 Task: Add a dependency to the task Integrate website with a new video conferencing system , the existing task  Create a new online platform for online life coaching services in the project BrainWave
Action: Mouse moved to (1115, 180)
Screenshot: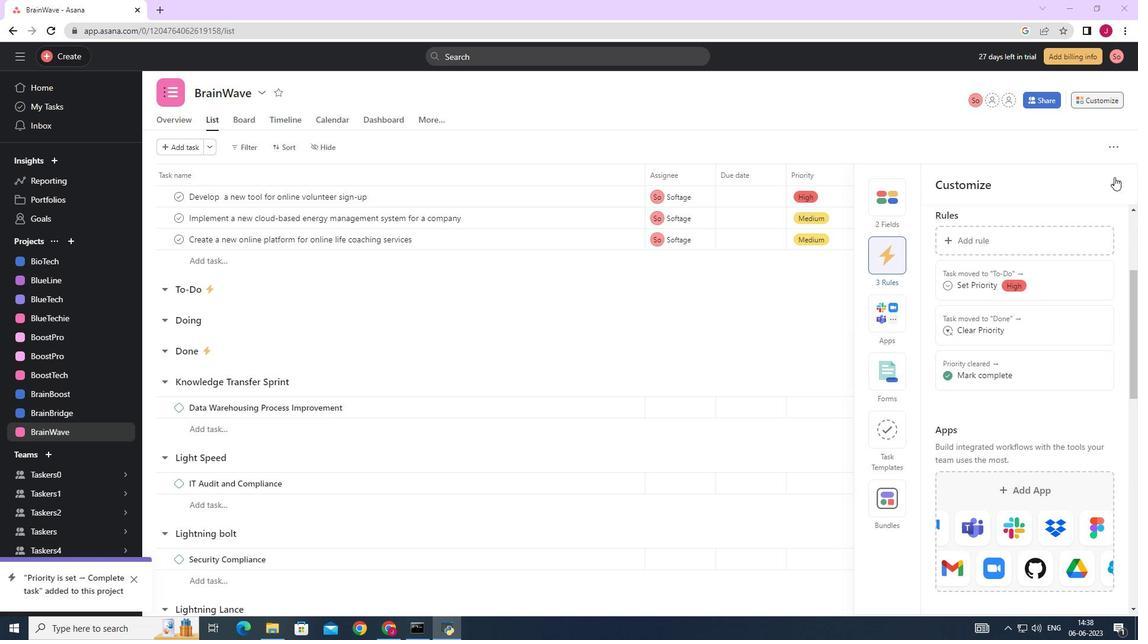 
Action: Mouse pressed left at (1115, 180)
Screenshot: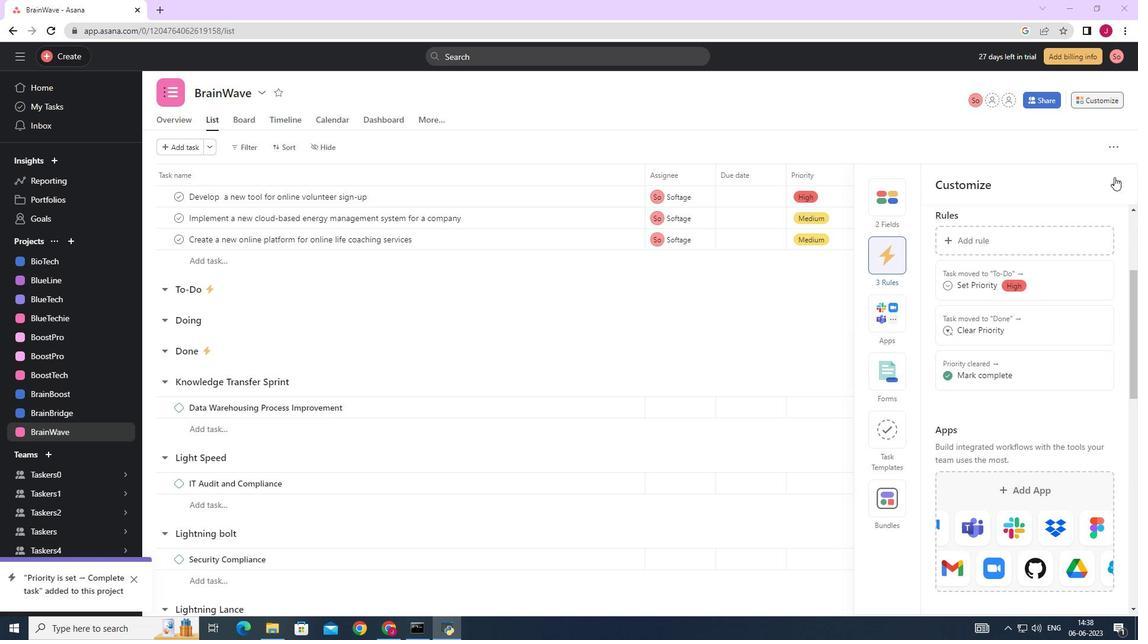 
Action: Mouse moved to (391, 308)
Screenshot: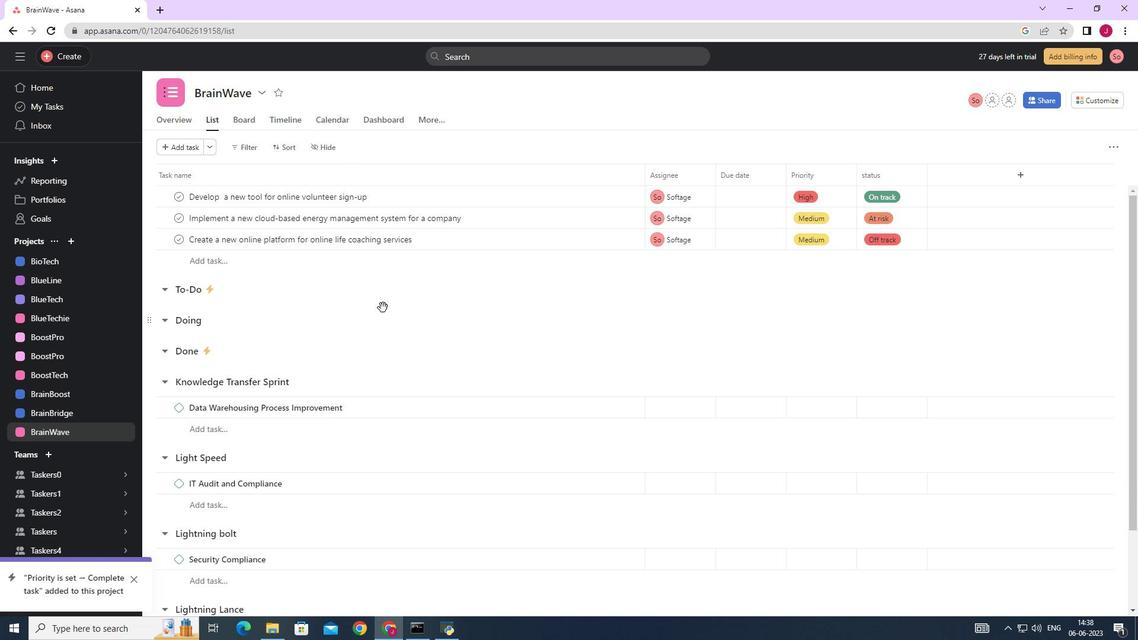 
Action: Mouse scrolled (391, 308) with delta (0, 0)
Screenshot: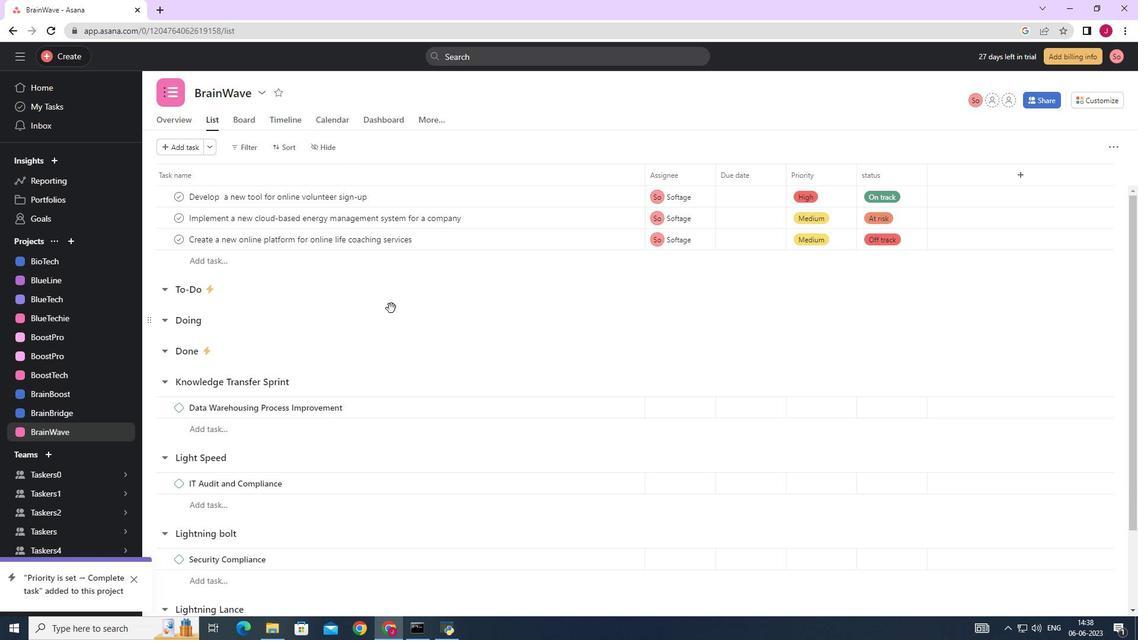 
Action: Mouse scrolled (391, 308) with delta (0, 0)
Screenshot: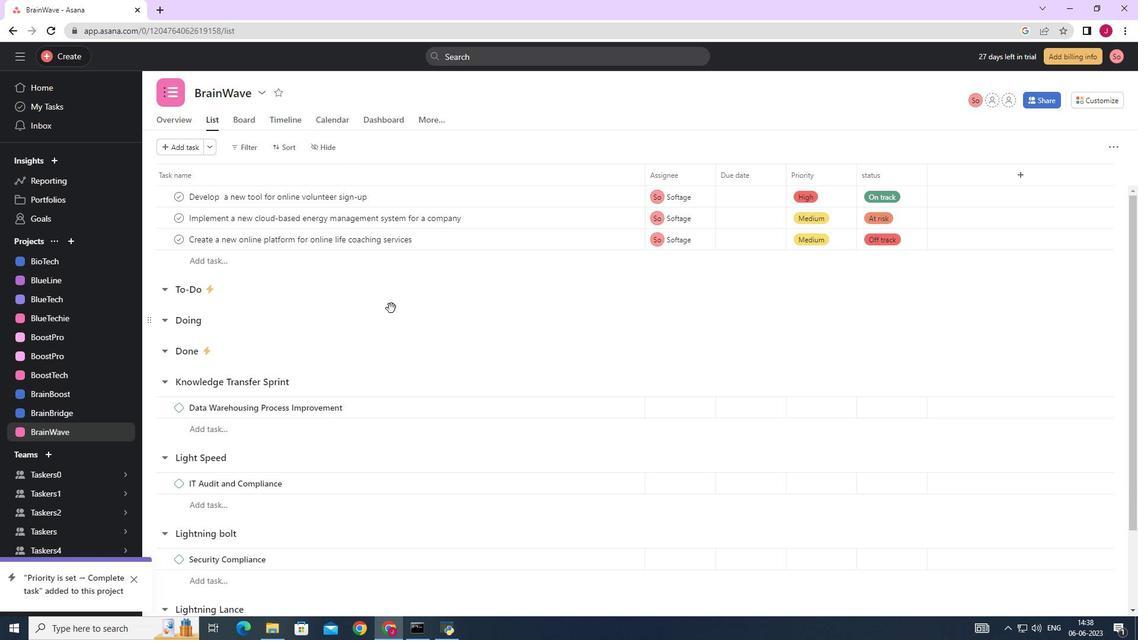 
Action: Mouse scrolled (391, 307) with delta (0, 0)
Screenshot: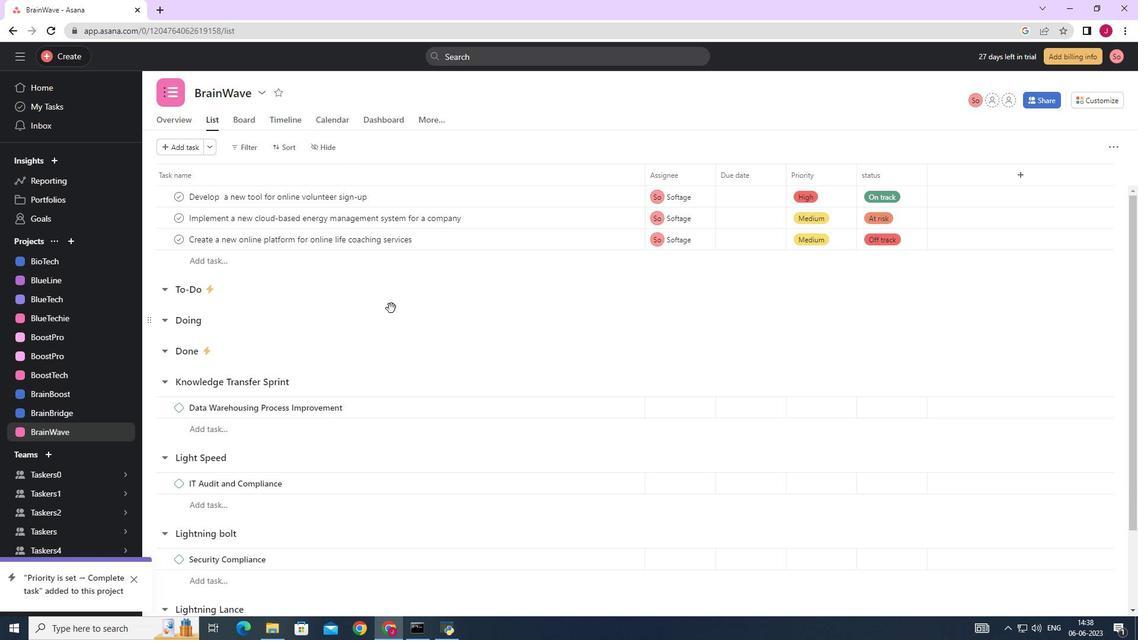 
Action: Mouse moved to (391, 308)
Screenshot: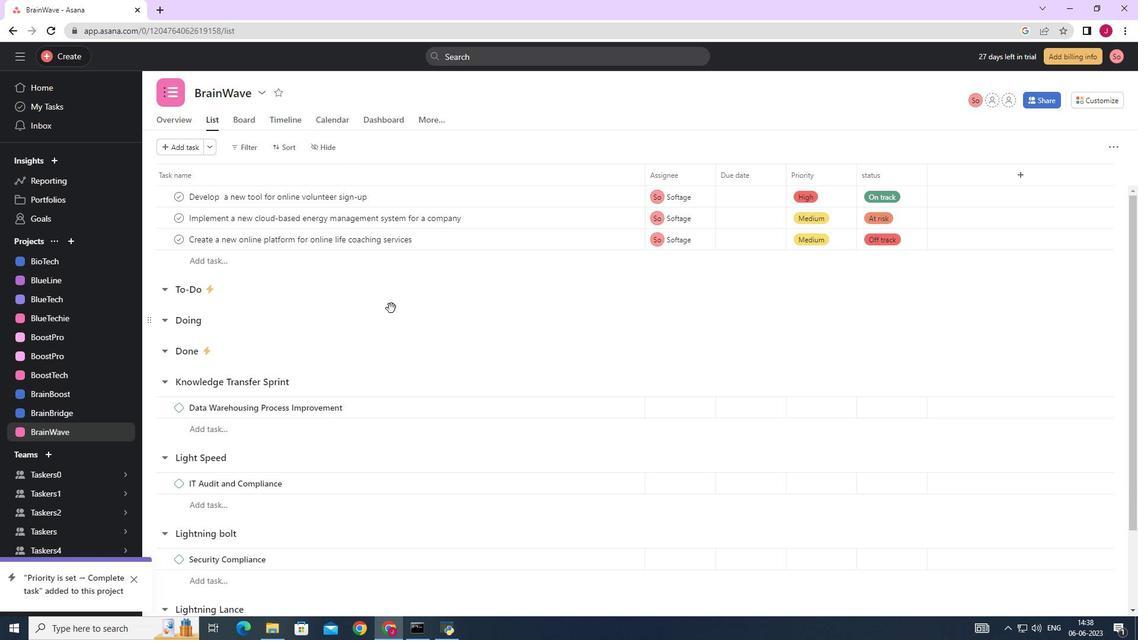 
Action: Mouse scrolled (391, 307) with delta (0, 0)
Screenshot: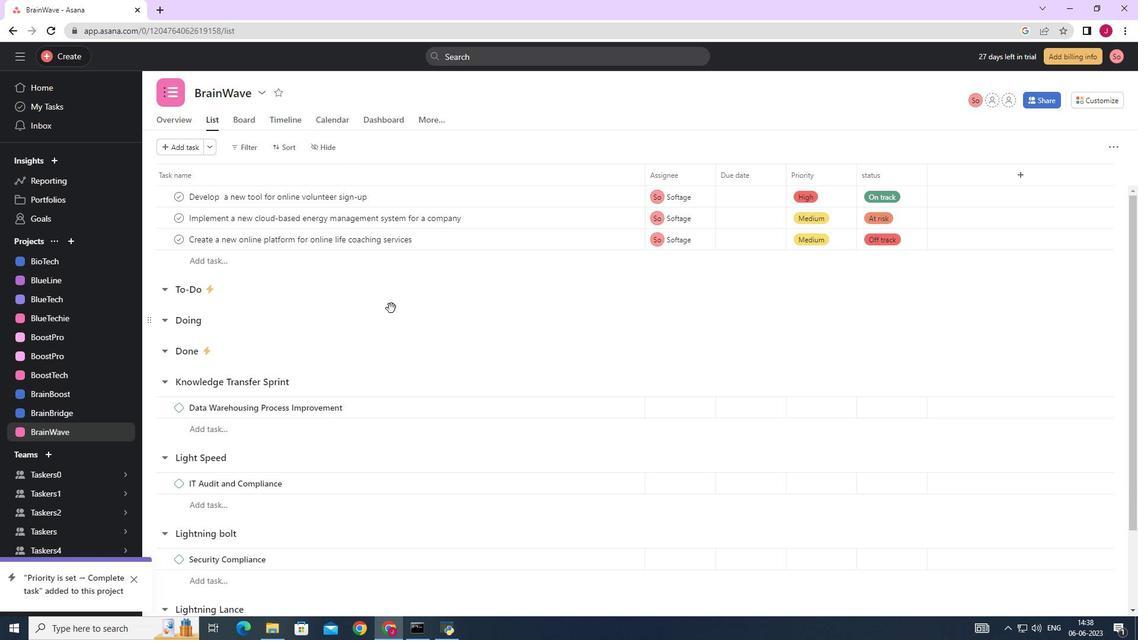 
Action: Mouse scrolled (391, 307) with delta (0, 0)
Screenshot: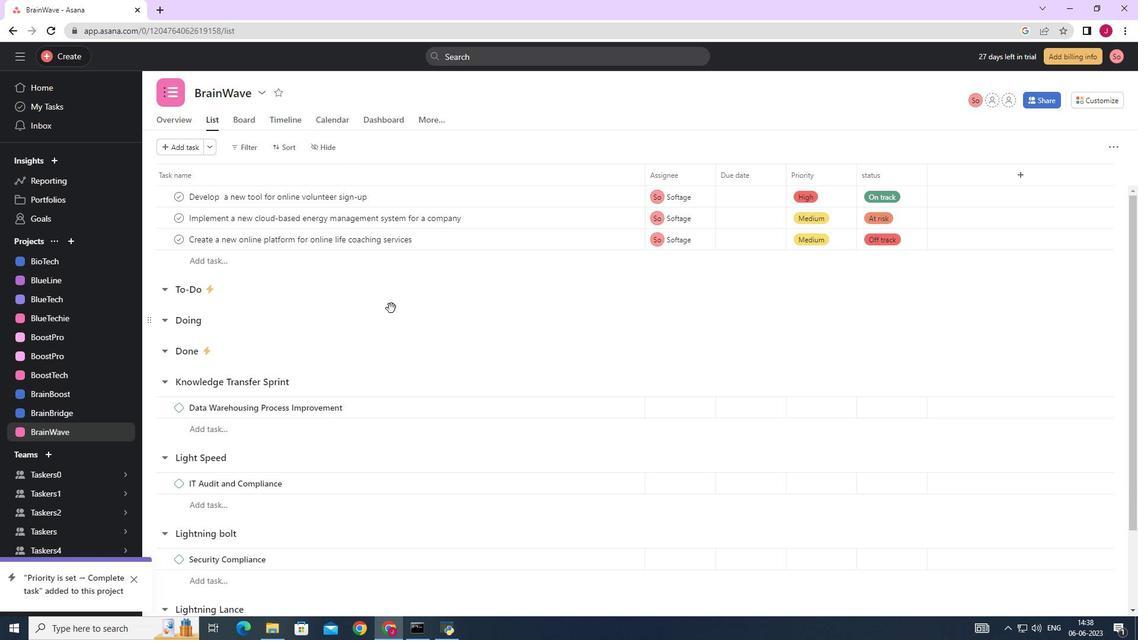 
Action: Mouse scrolled (391, 307) with delta (0, 0)
Screenshot: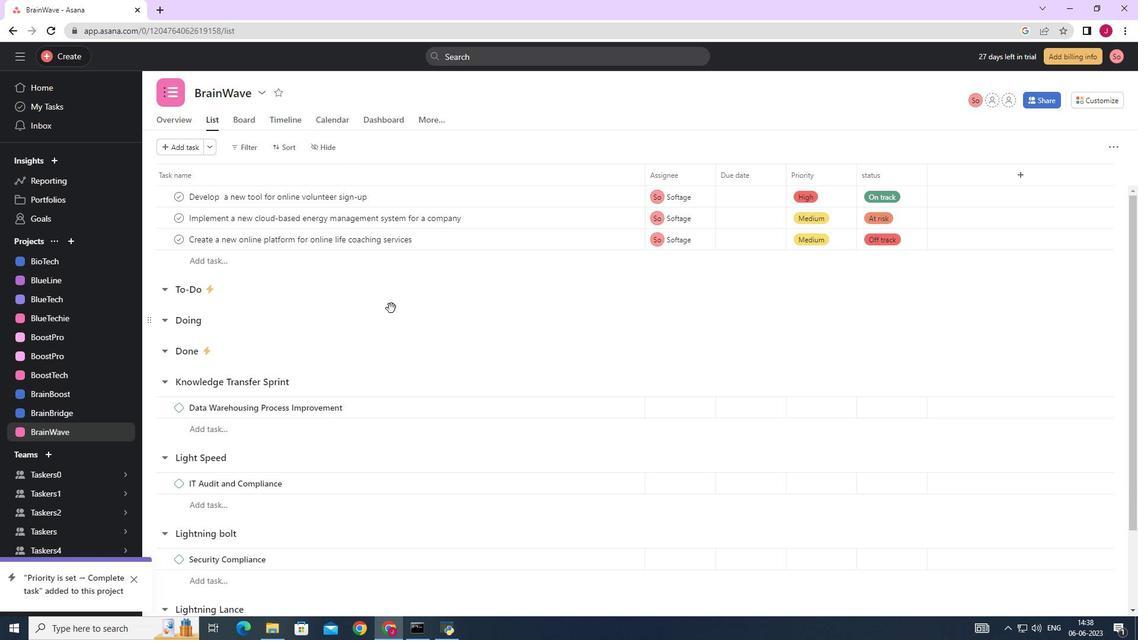 
Action: Mouse moved to (335, 272)
Screenshot: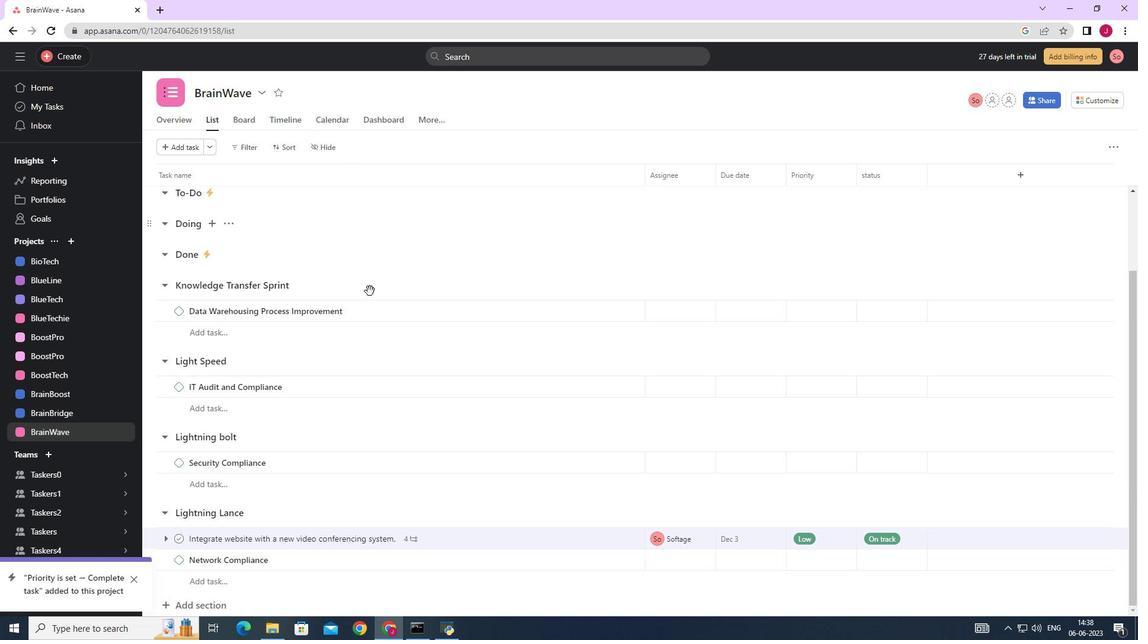 
Action: Mouse scrolled (335, 272) with delta (0, 0)
Screenshot: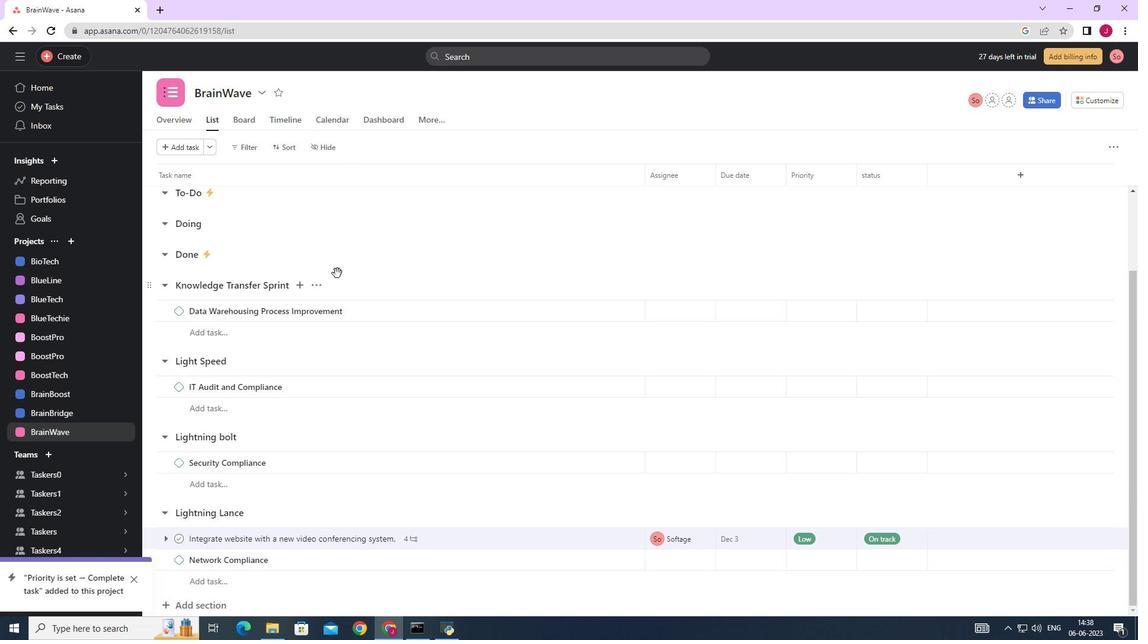 
Action: Mouse scrolled (335, 272) with delta (0, 0)
Screenshot: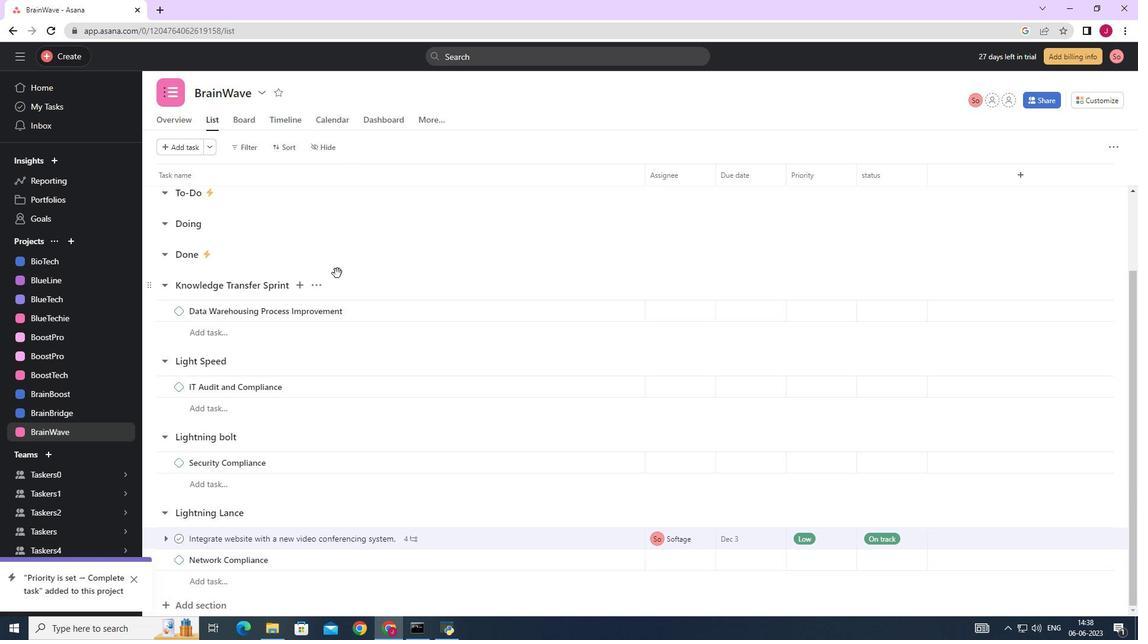 
Action: Mouse scrolled (335, 272) with delta (0, 0)
Screenshot: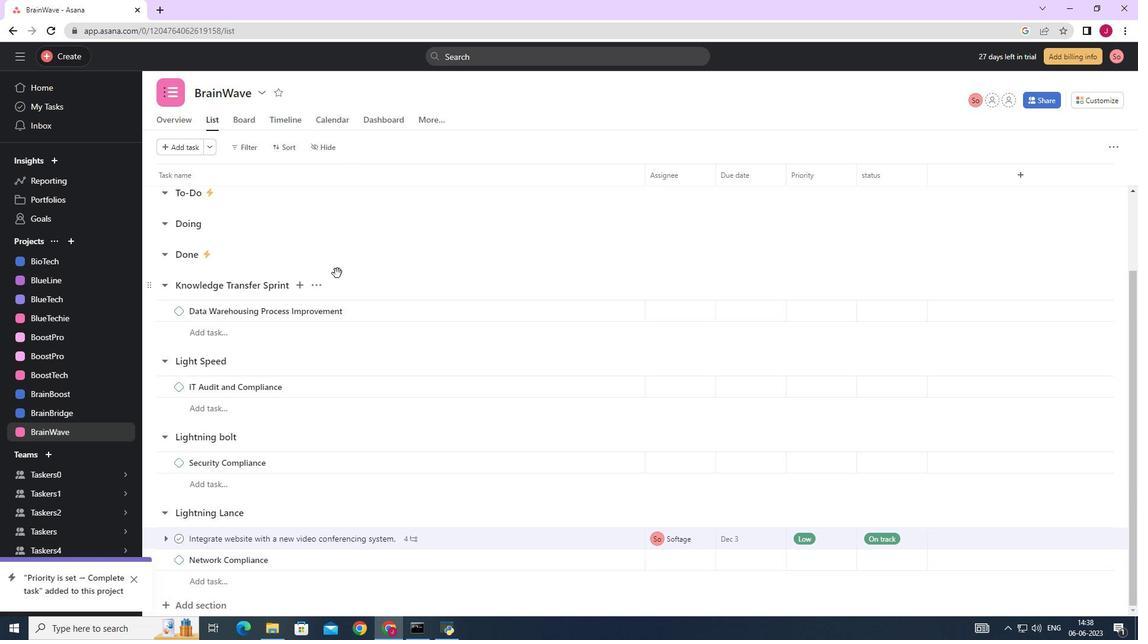 
Action: Mouse moved to (641, 373)
Screenshot: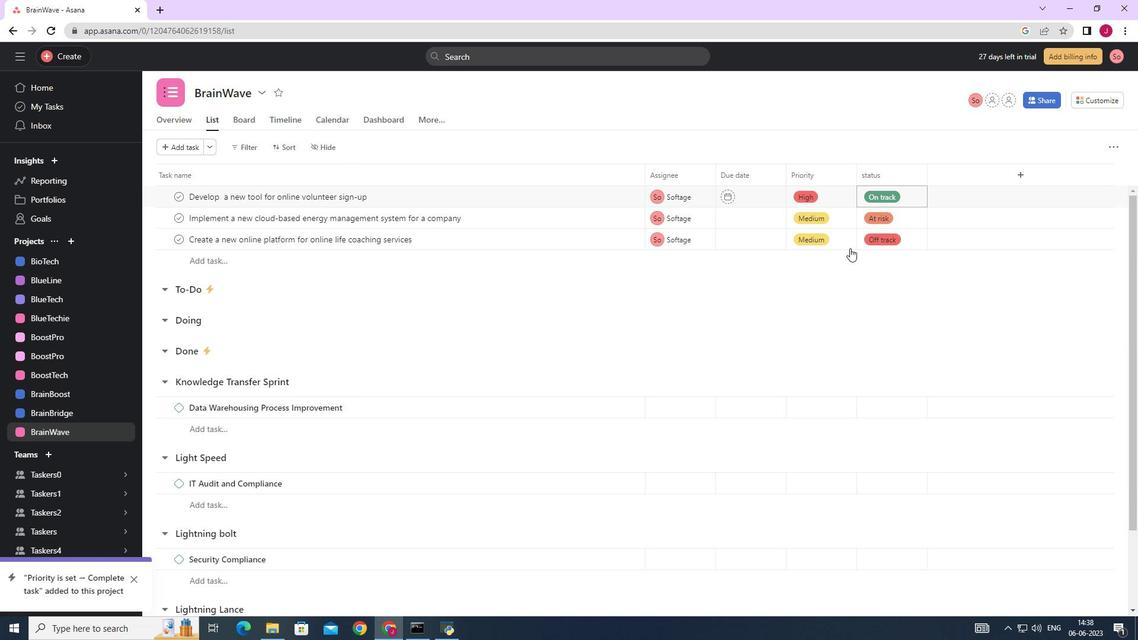 
Action: Mouse scrolled (641, 371) with delta (0, 0)
Screenshot: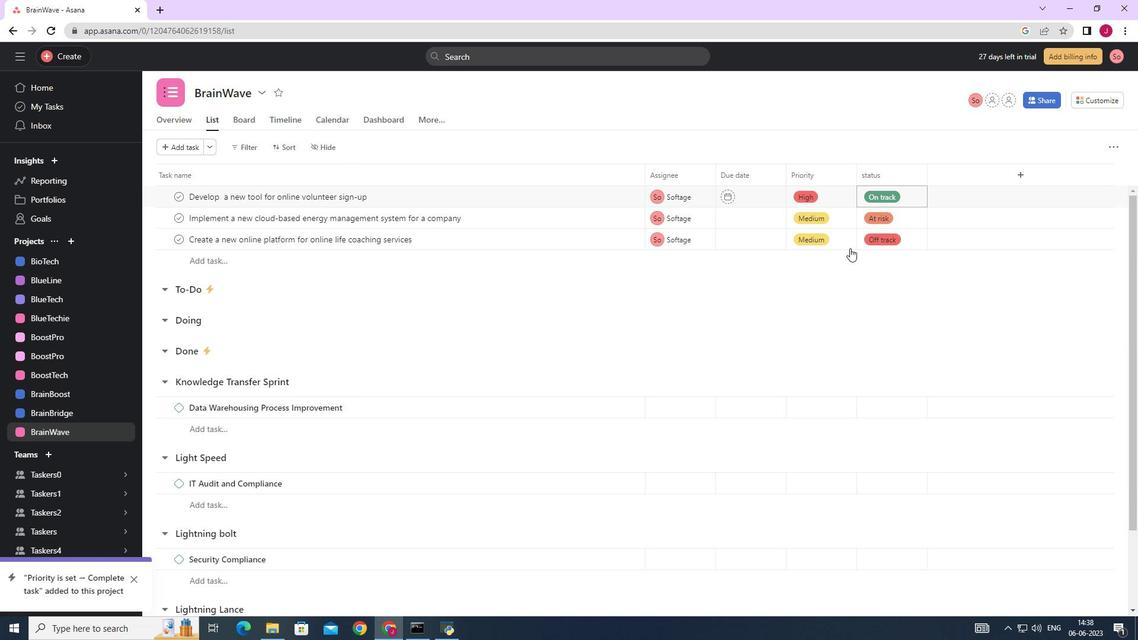 
Action: Mouse scrolled (641, 372) with delta (0, 0)
Screenshot: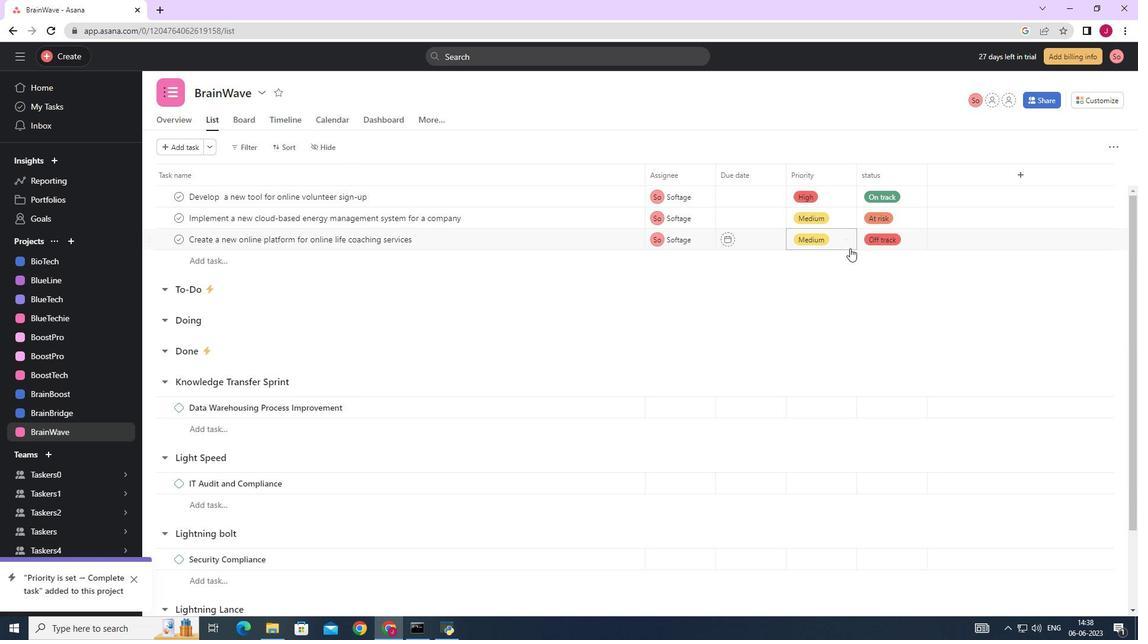 
Action: Mouse scrolled (641, 372) with delta (0, 0)
Screenshot: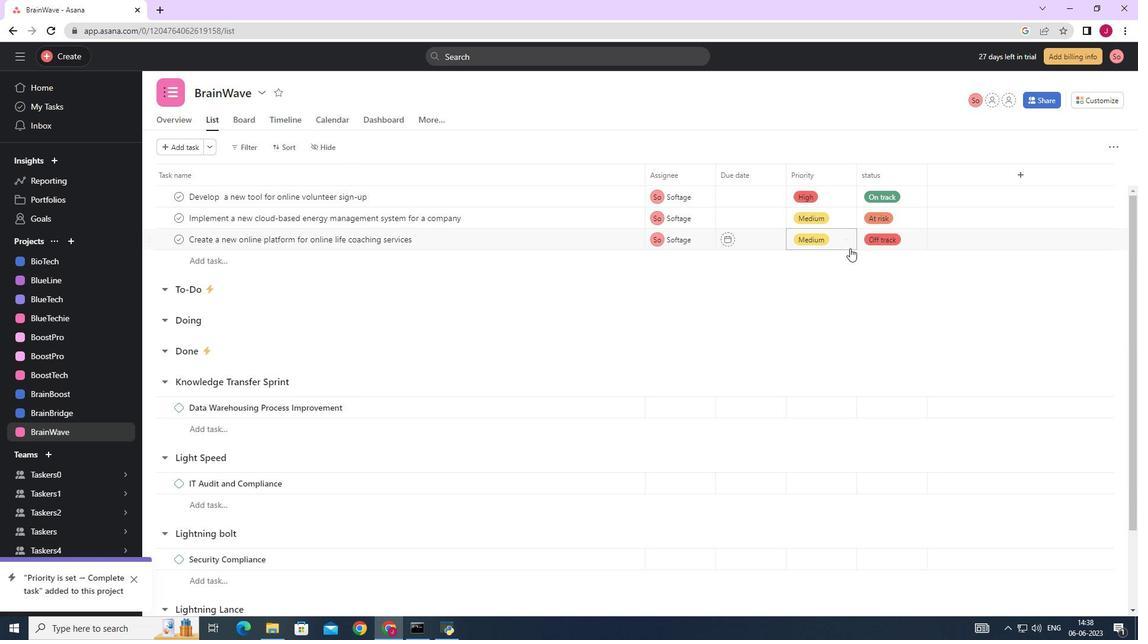 
Action: Mouse scrolled (641, 372) with delta (0, 0)
Screenshot: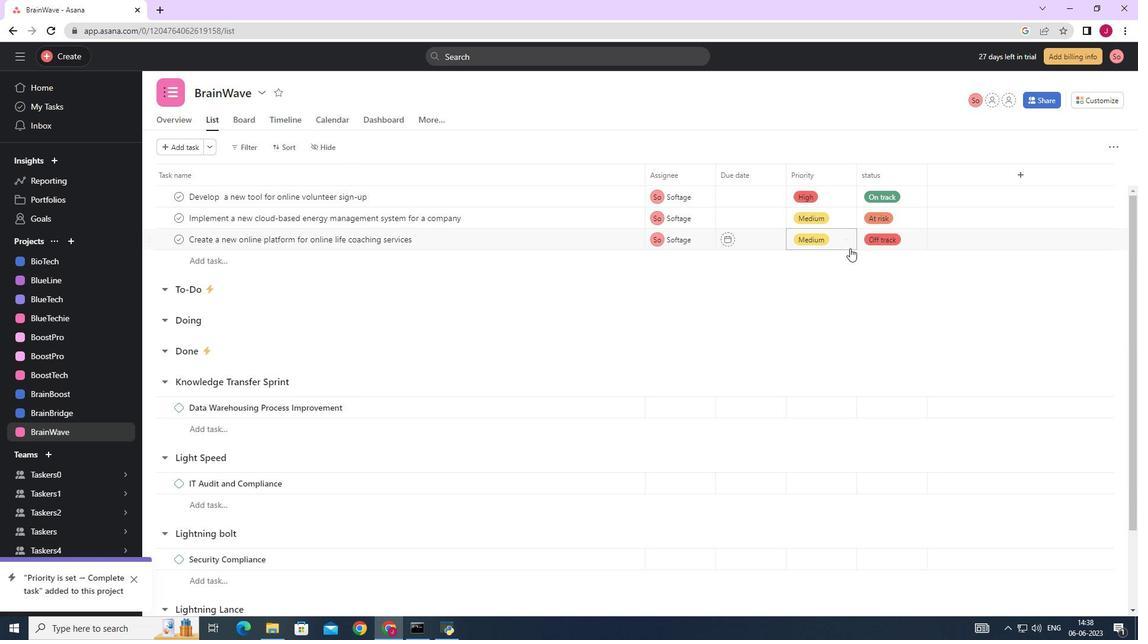 
Action: Mouse scrolled (641, 372) with delta (0, 0)
Screenshot: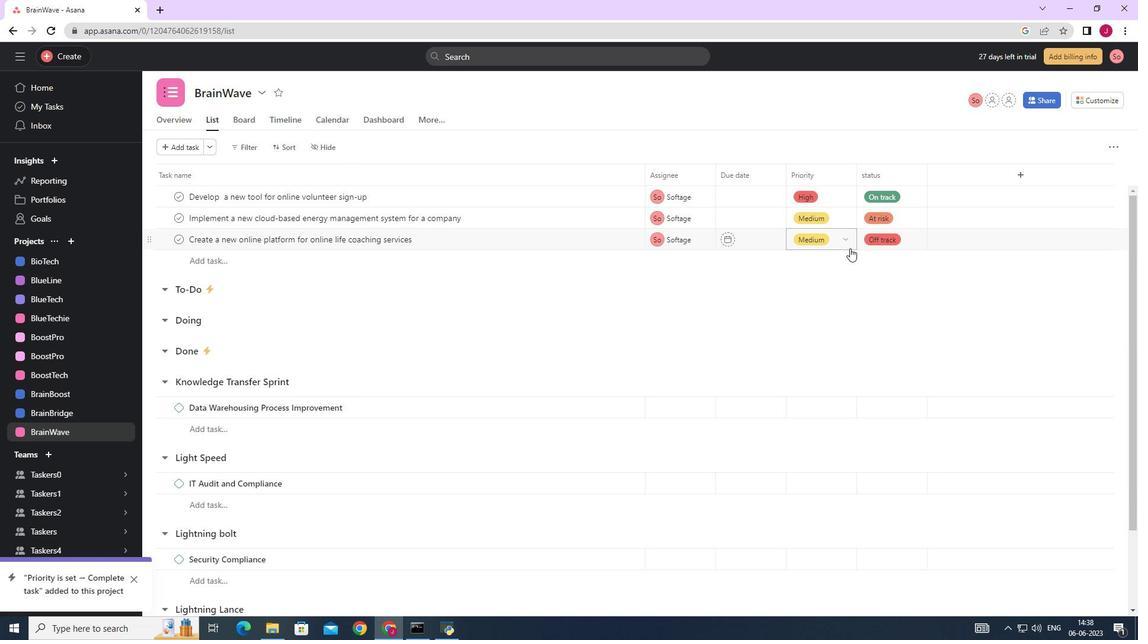 
Action: Mouse scrolled (641, 372) with delta (0, 0)
Screenshot: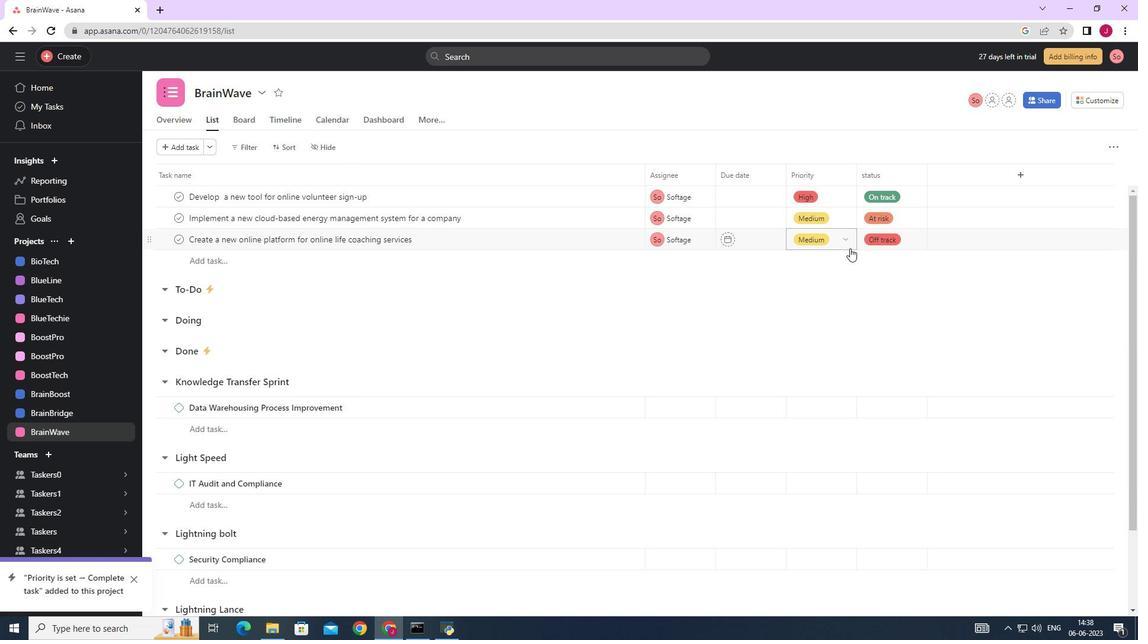 
Action: Mouse moved to (581, 535)
Screenshot: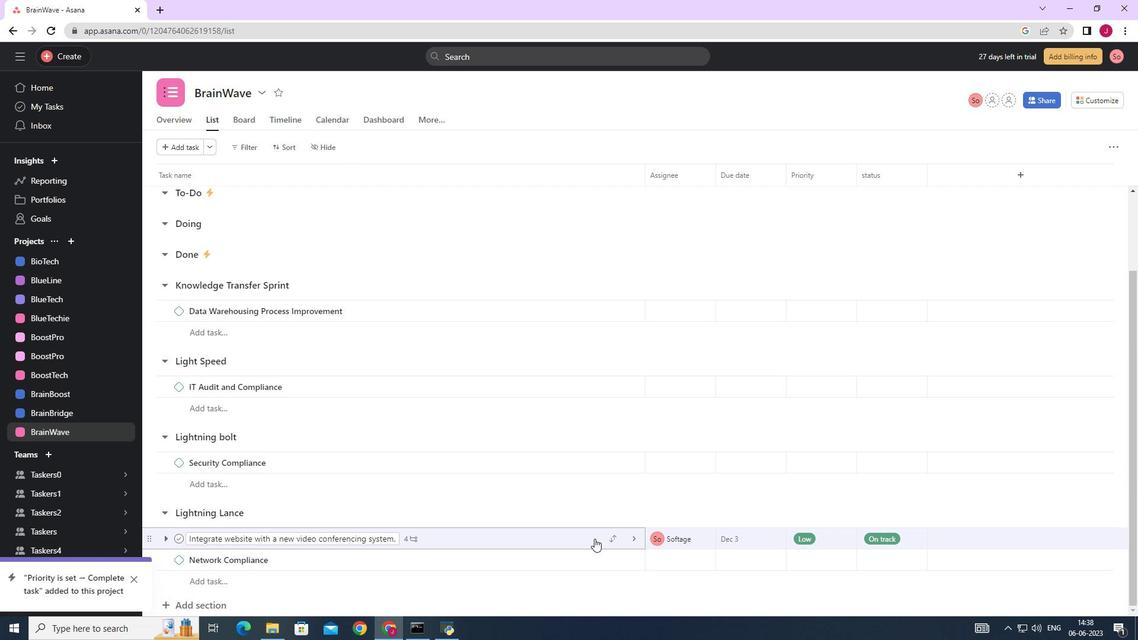 
Action: Mouse pressed left at (581, 535)
Screenshot: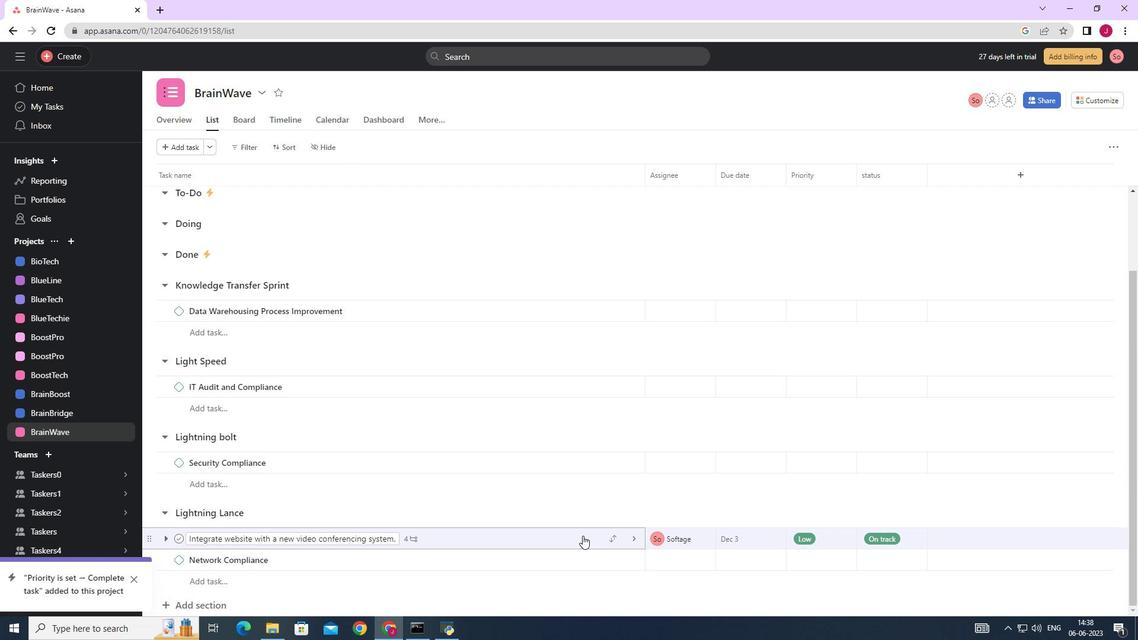
Action: Mouse moved to (891, 355)
Screenshot: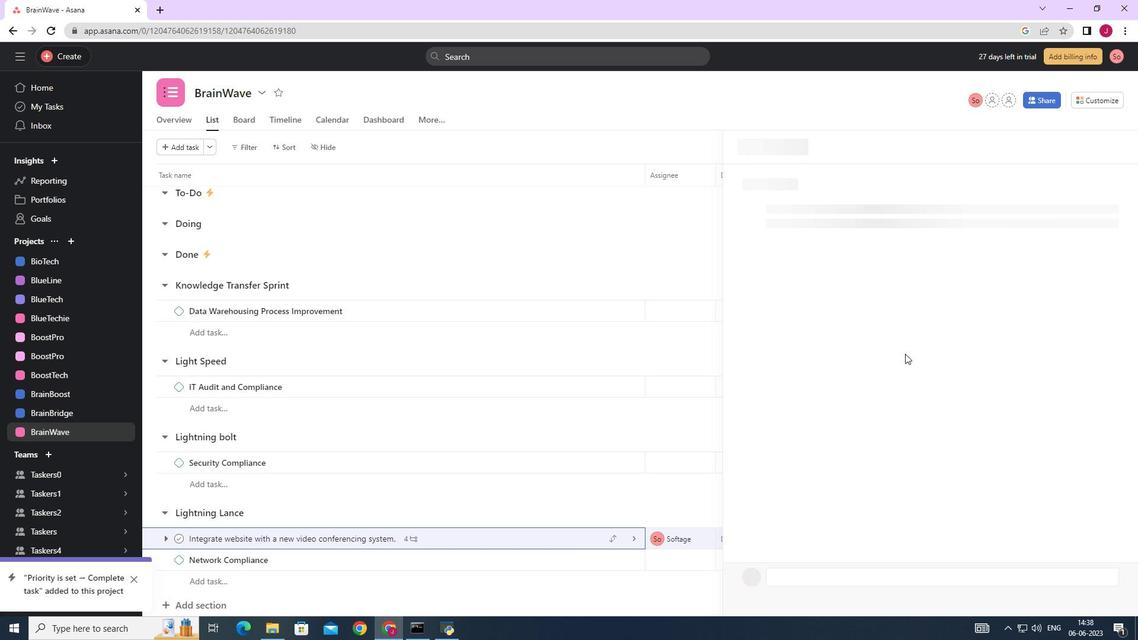 
Action: Mouse scrolled (891, 354) with delta (0, 0)
Screenshot: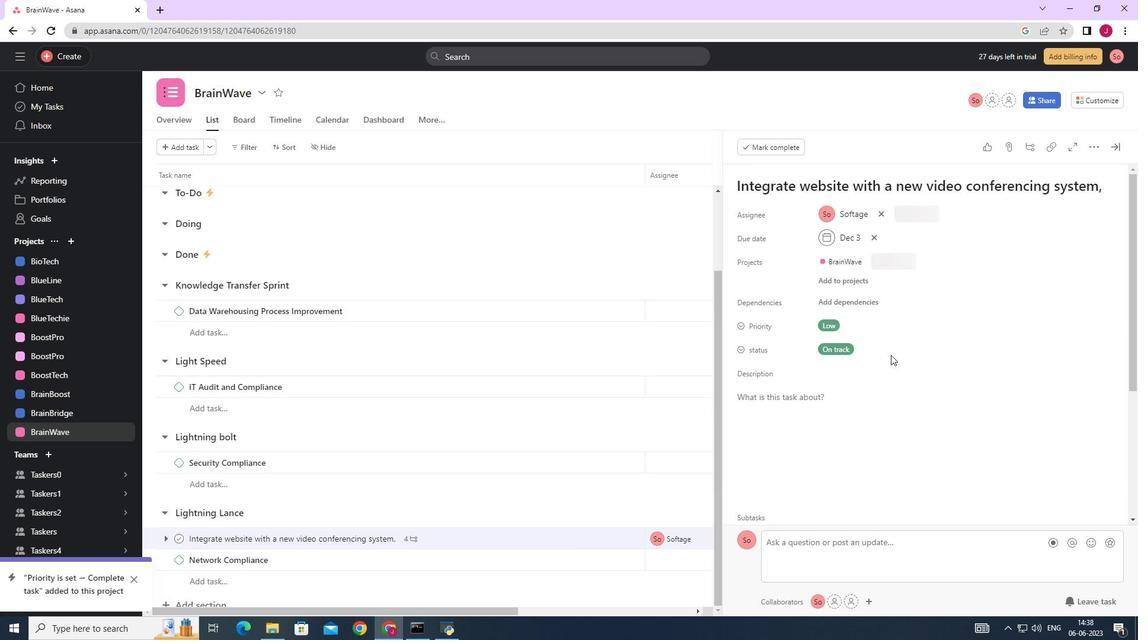 
Action: Mouse scrolled (891, 354) with delta (0, 0)
Screenshot: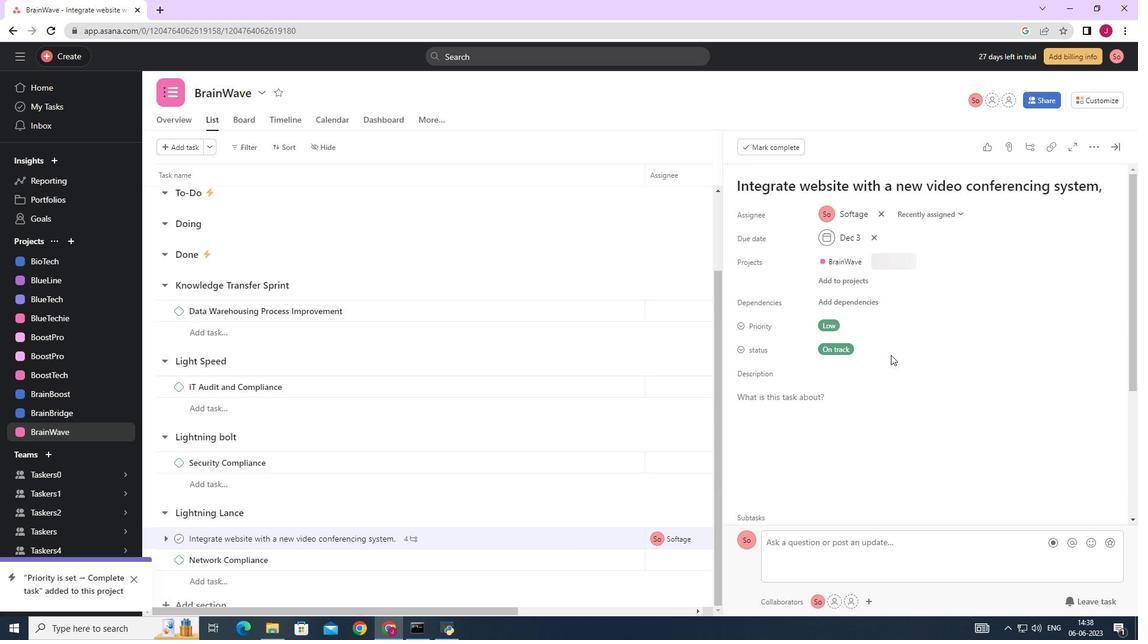 
Action: Mouse scrolled (891, 354) with delta (0, 0)
Screenshot: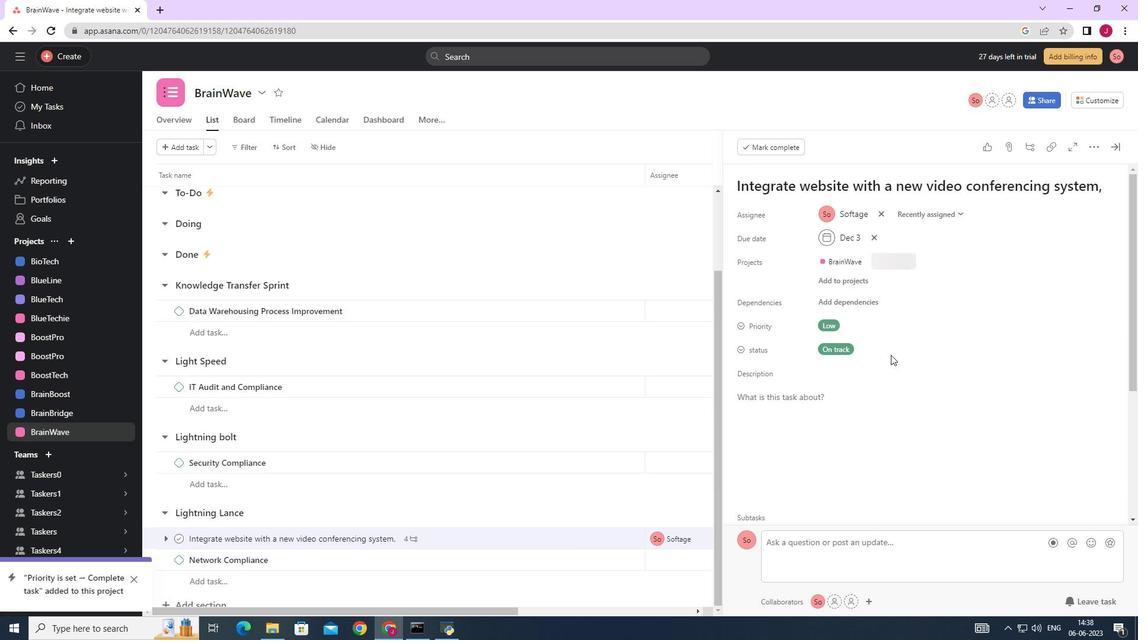
Action: Mouse scrolled (891, 354) with delta (0, 0)
Screenshot: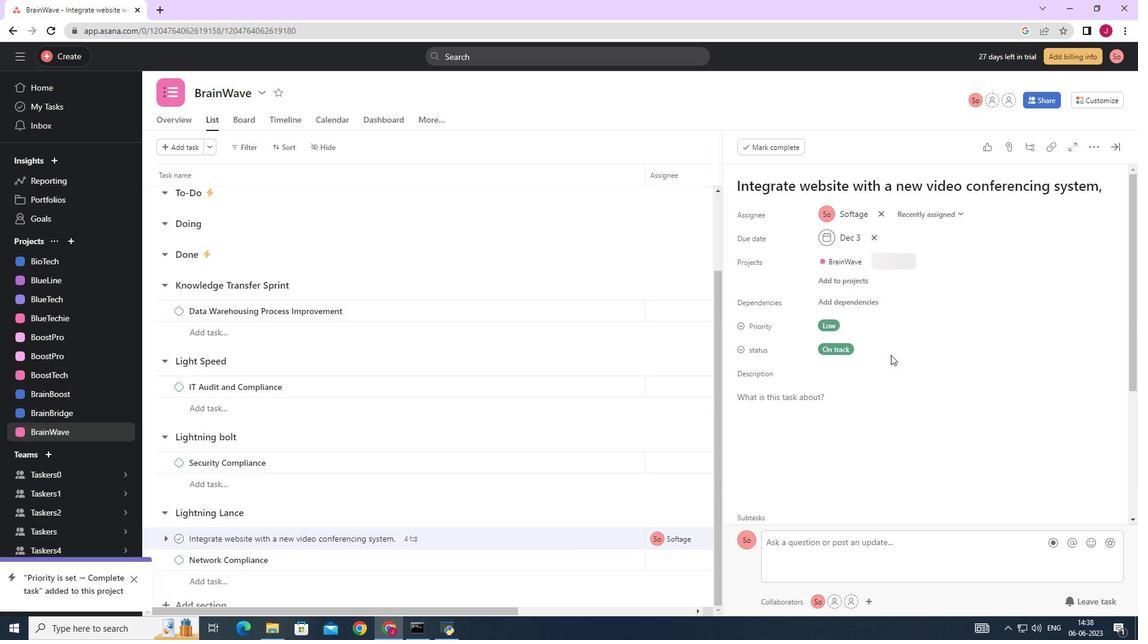 
Action: Mouse scrolled (891, 354) with delta (0, 0)
Screenshot: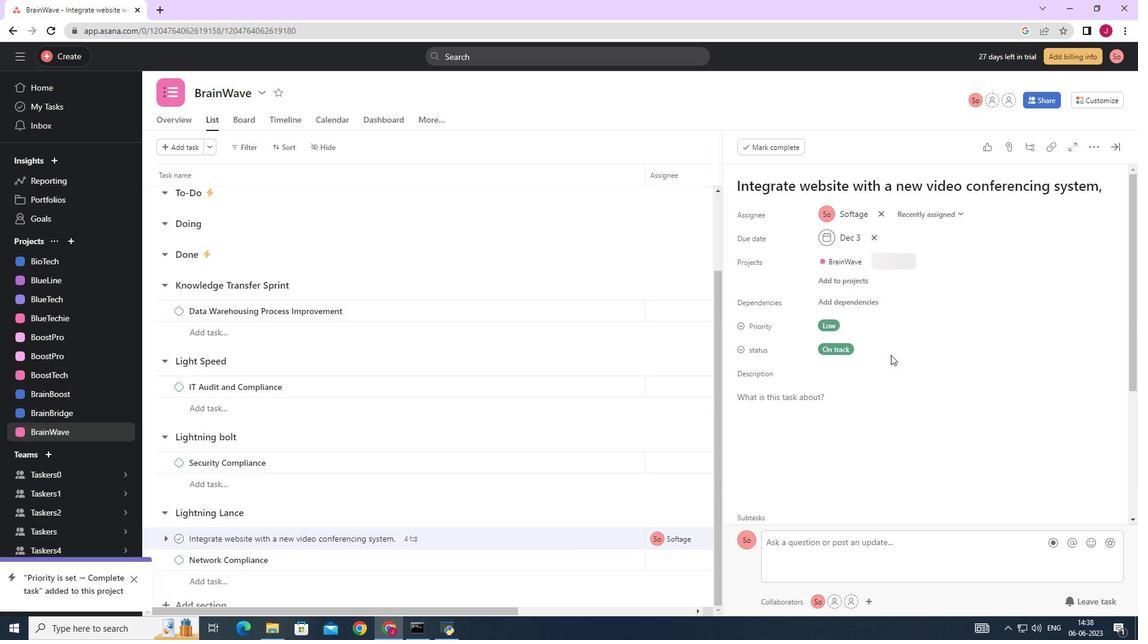 
Action: Mouse moved to (779, 331)
Screenshot: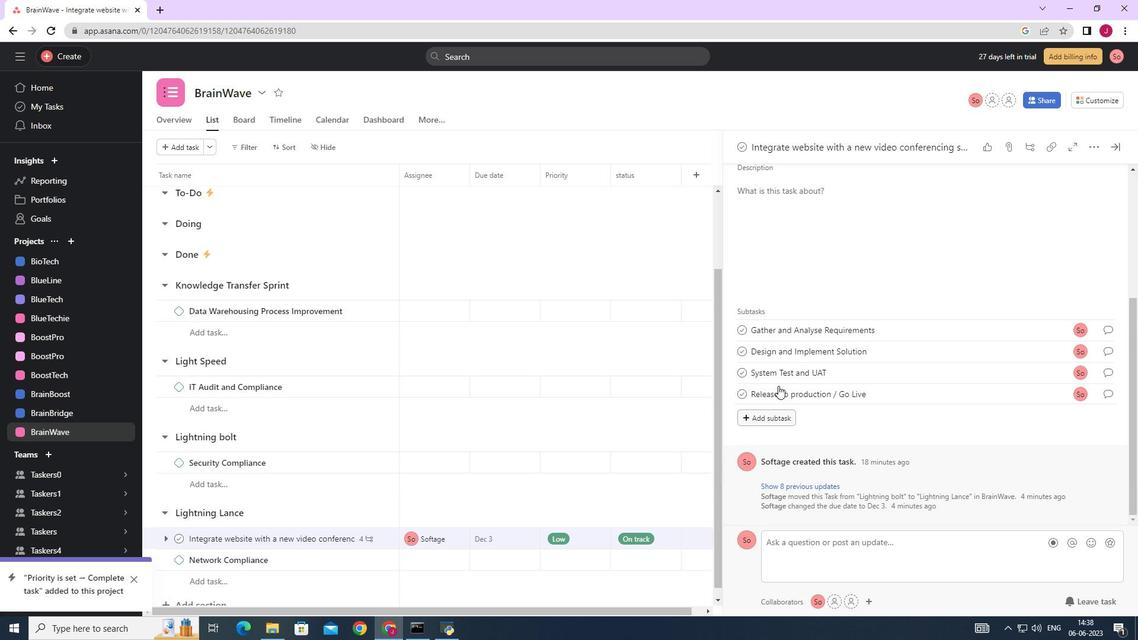 
Action: Mouse scrolled (779, 332) with delta (0, 0)
Screenshot: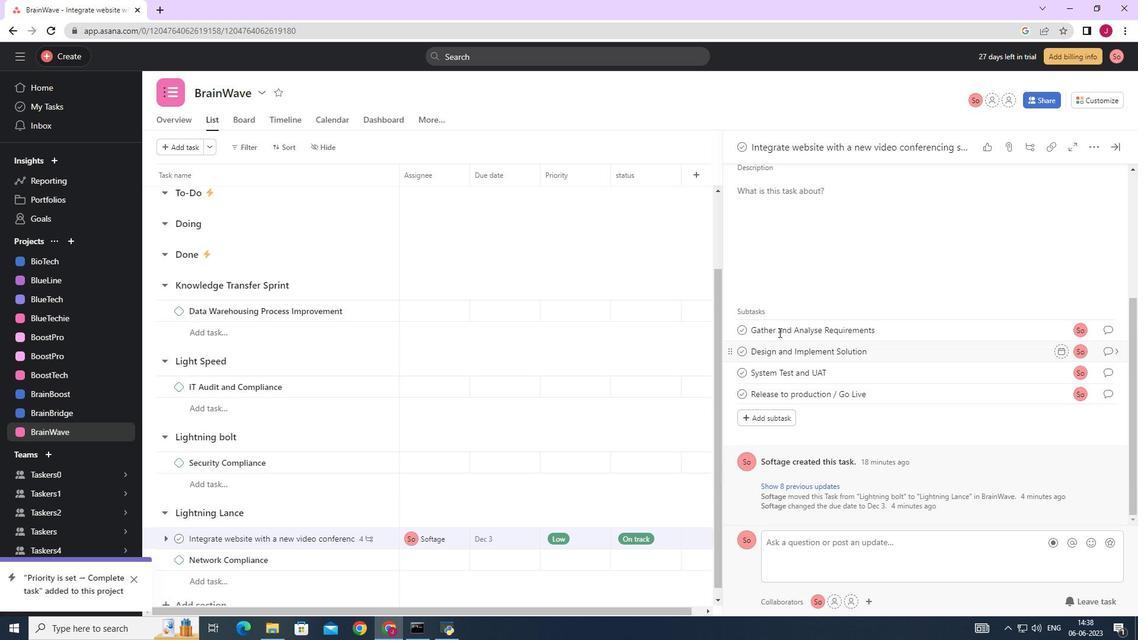 
Action: Mouse scrolled (779, 332) with delta (0, 0)
Screenshot: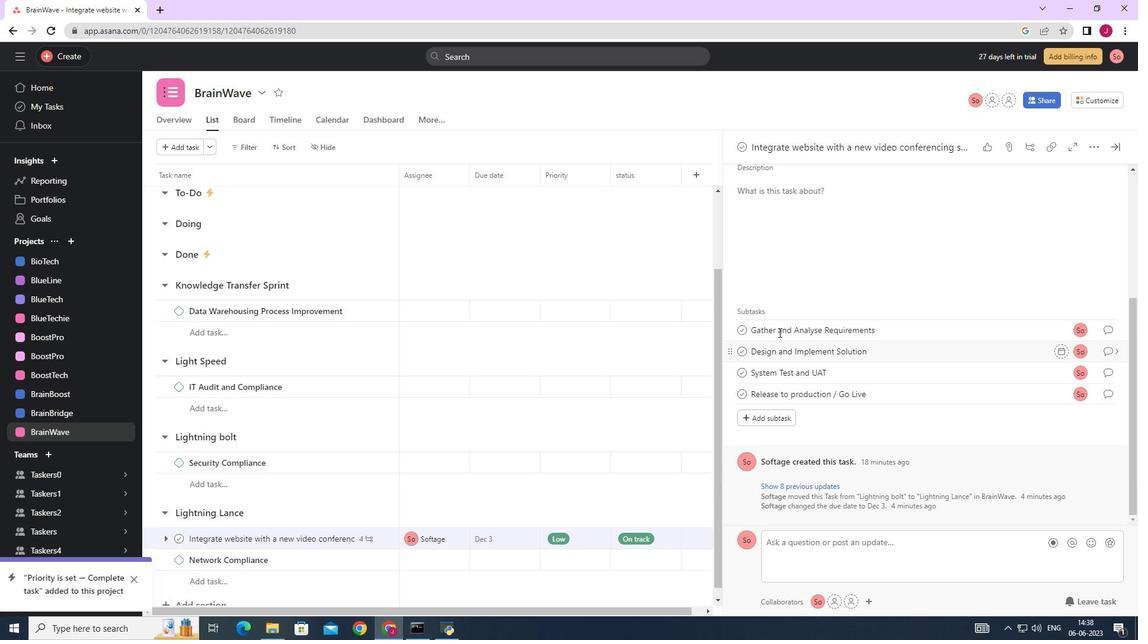 
Action: Mouse scrolled (779, 332) with delta (0, 0)
Screenshot: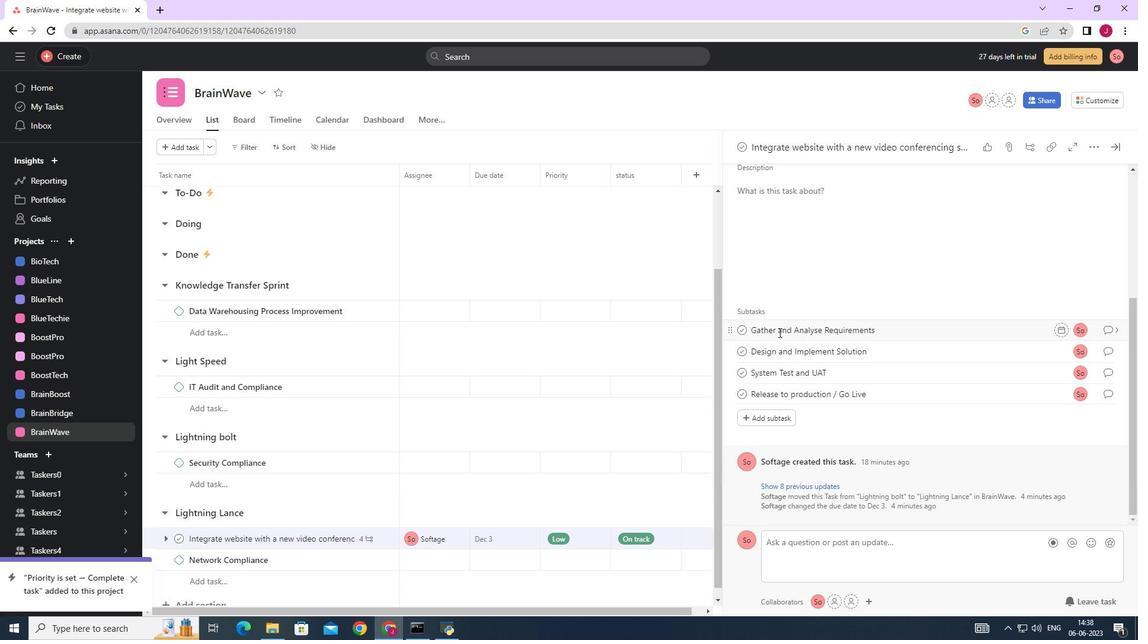 
Action: Mouse moved to (860, 275)
Screenshot: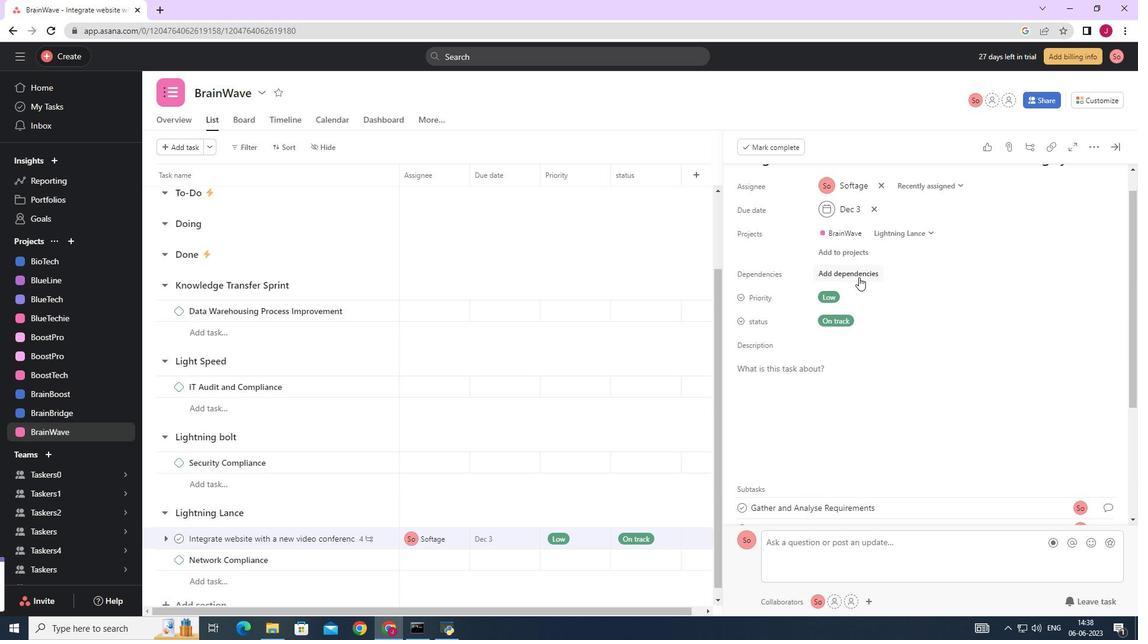 
Action: Mouse pressed left at (860, 275)
Screenshot: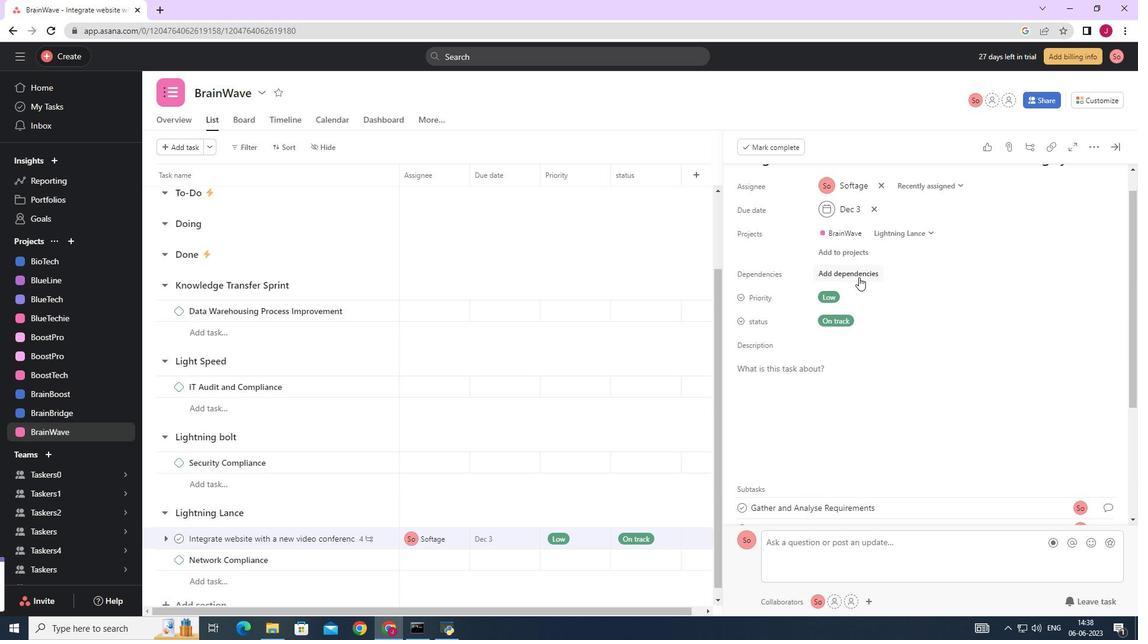 
Action: Mouse moved to (905, 311)
Screenshot: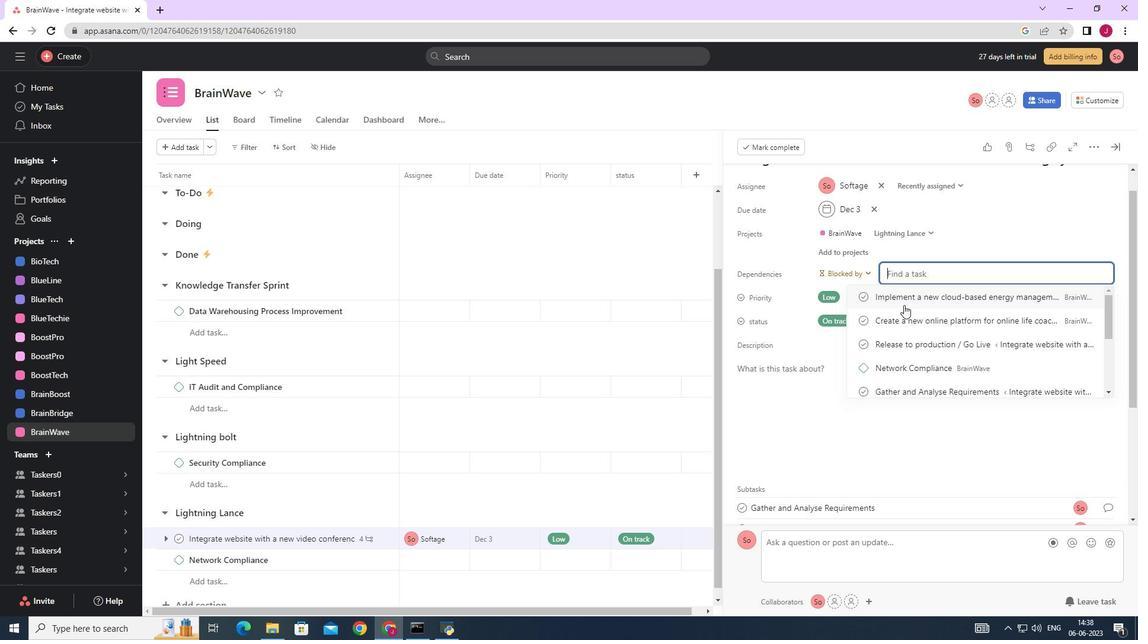 
Action: Mouse scrolled (905, 310) with delta (0, 0)
Screenshot: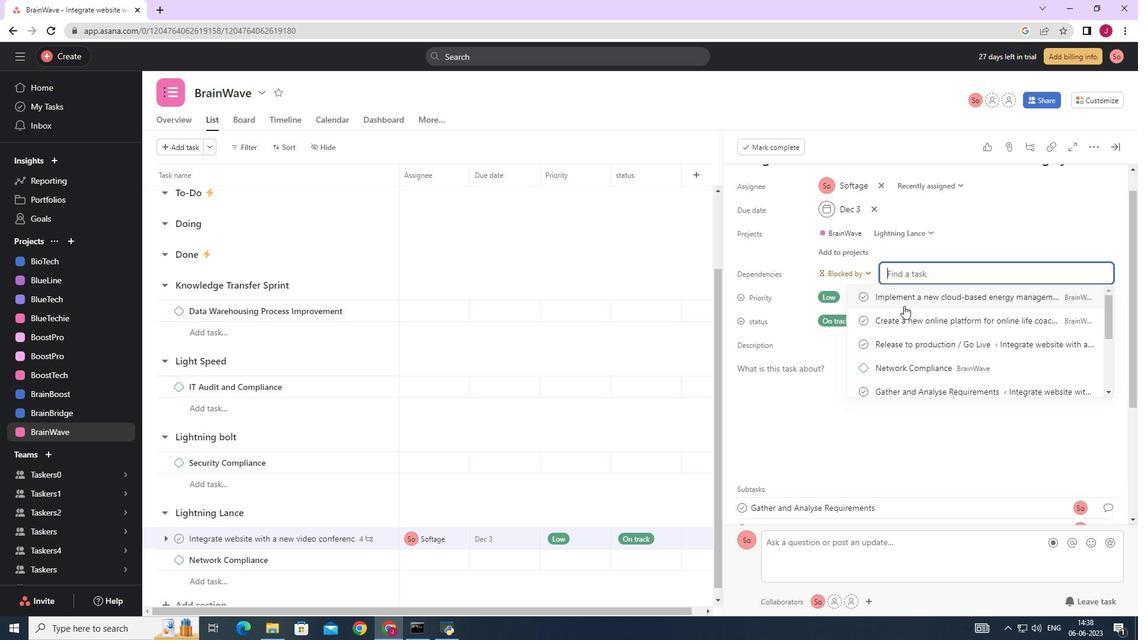 
Action: Mouse moved to (905, 311)
Screenshot: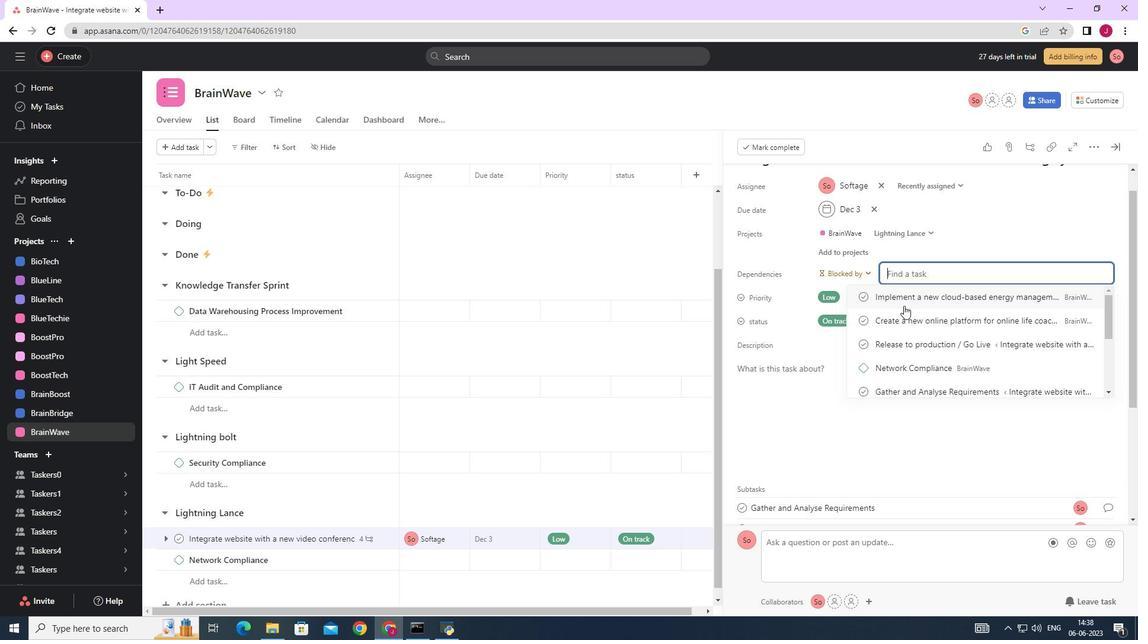 
Action: Mouse scrolled (905, 311) with delta (0, 0)
Screenshot: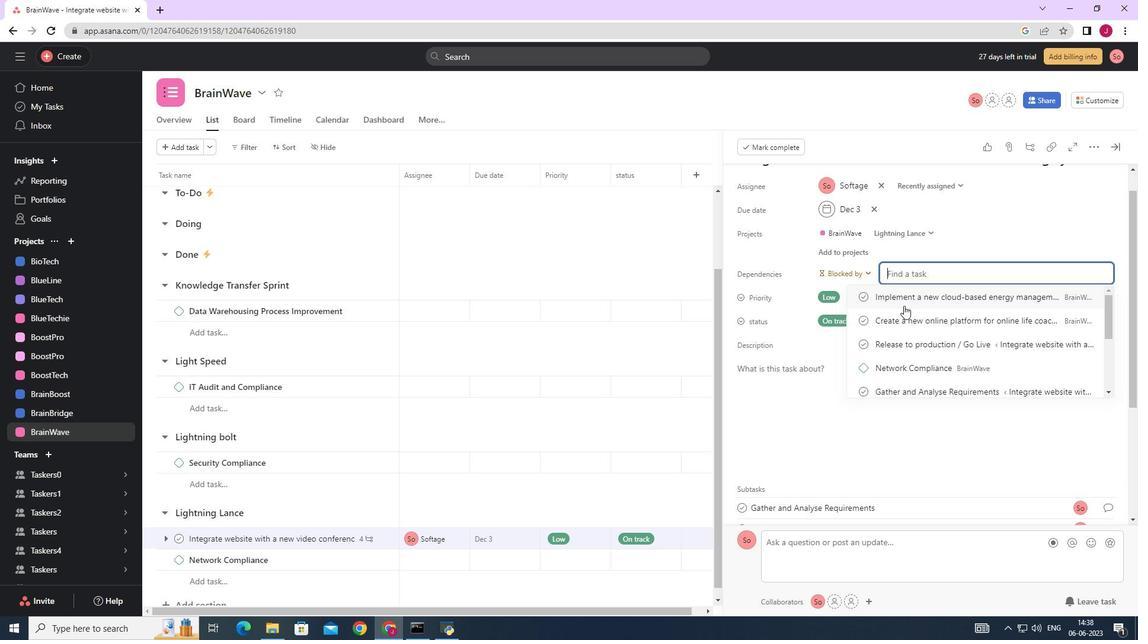 
Action: Mouse moved to (905, 312)
Screenshot: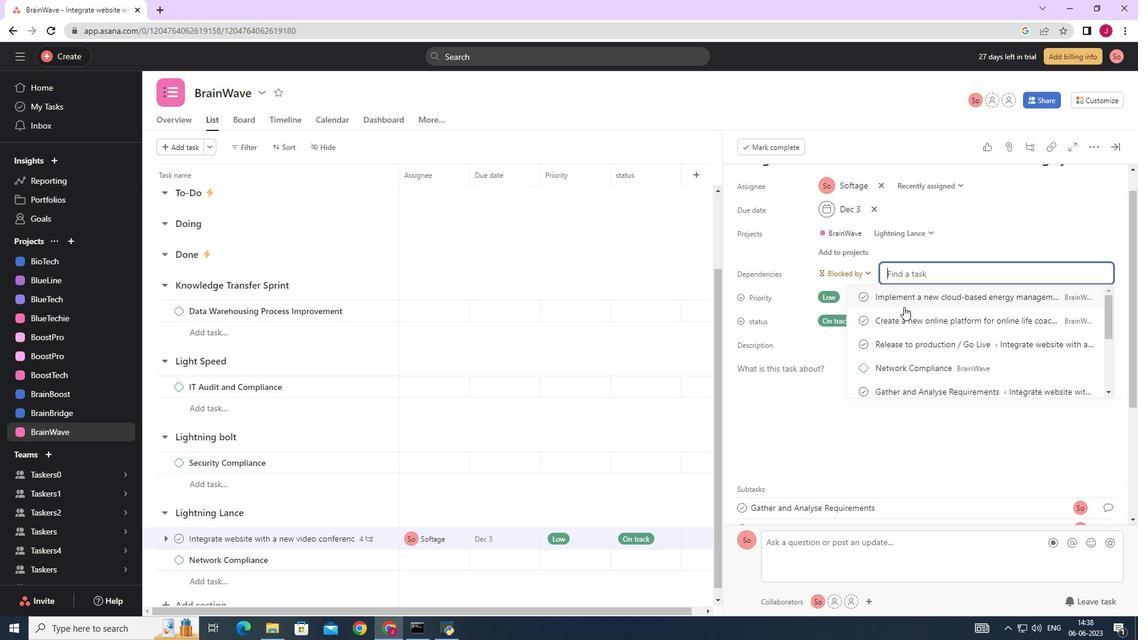 
Action: Mouse scrolled (905, 311) with delta (0, 0)
Screenshot: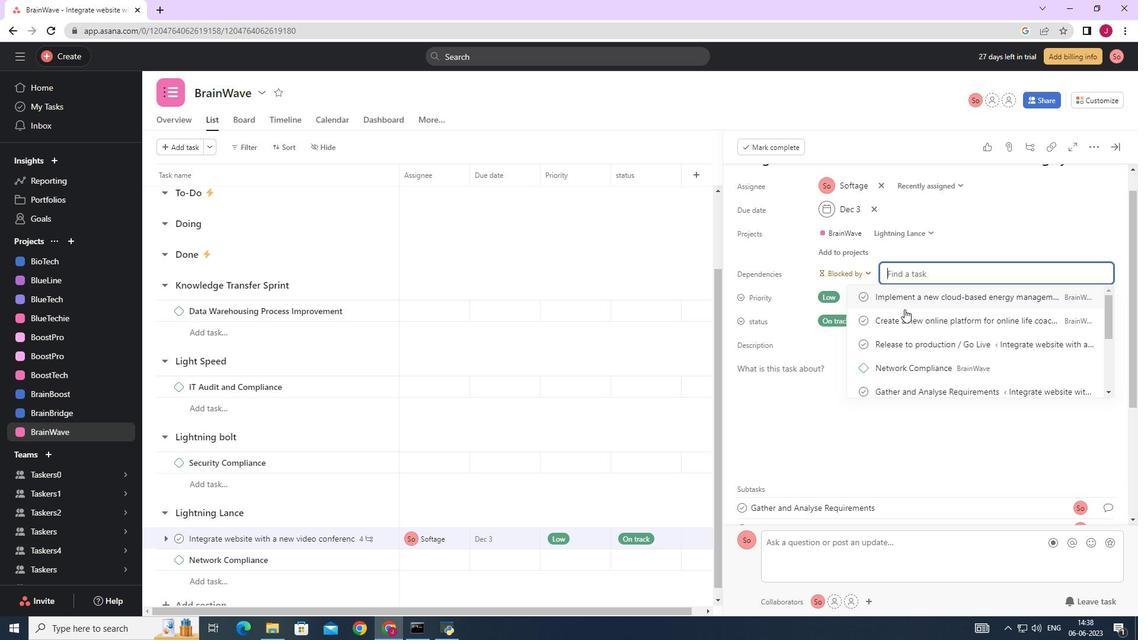 
Action: Mouse moved to (906, 316)
Screenshot: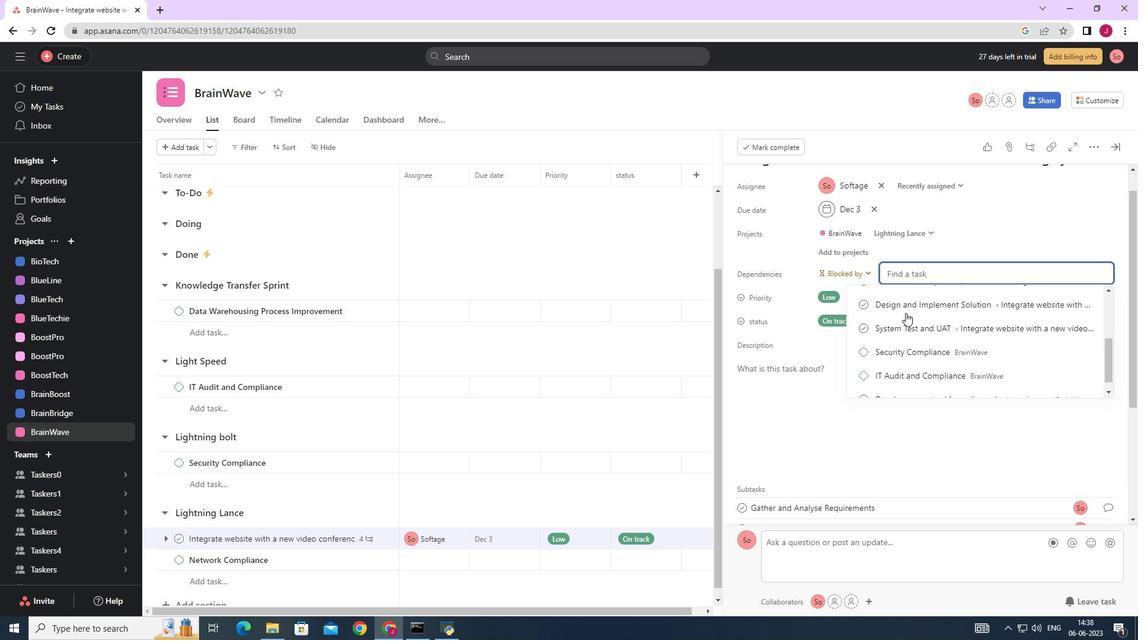 
Action: Mouse scrolled (906, 316) with delta (0, 0)
Screenshot: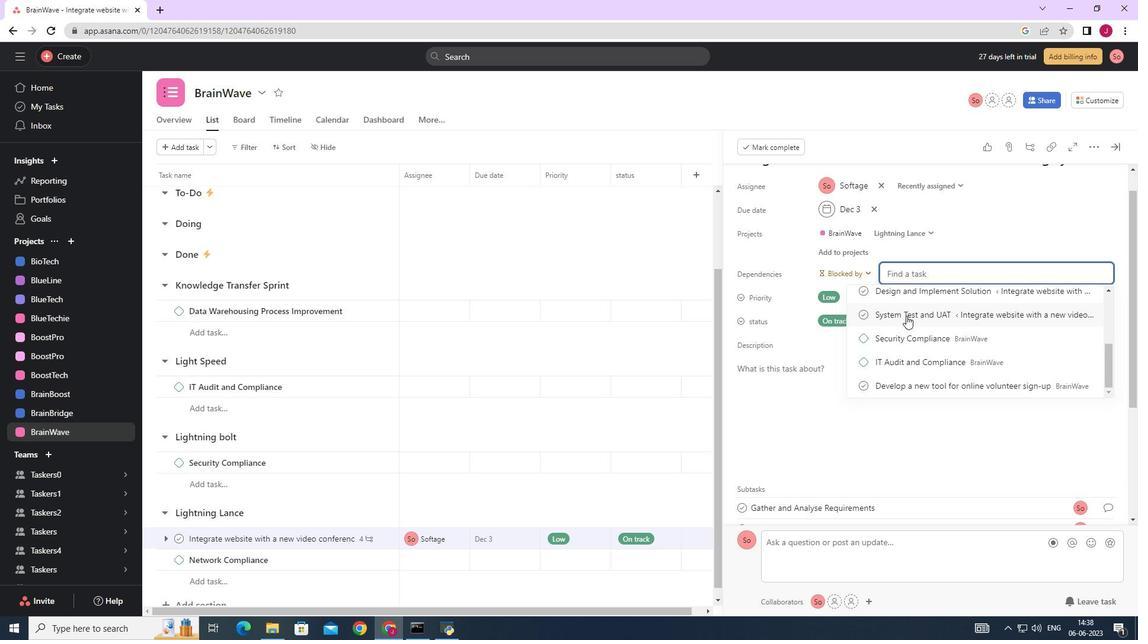 
Action: Mouse scrolled (906, 316) with delta (0, 0)
Screenshot: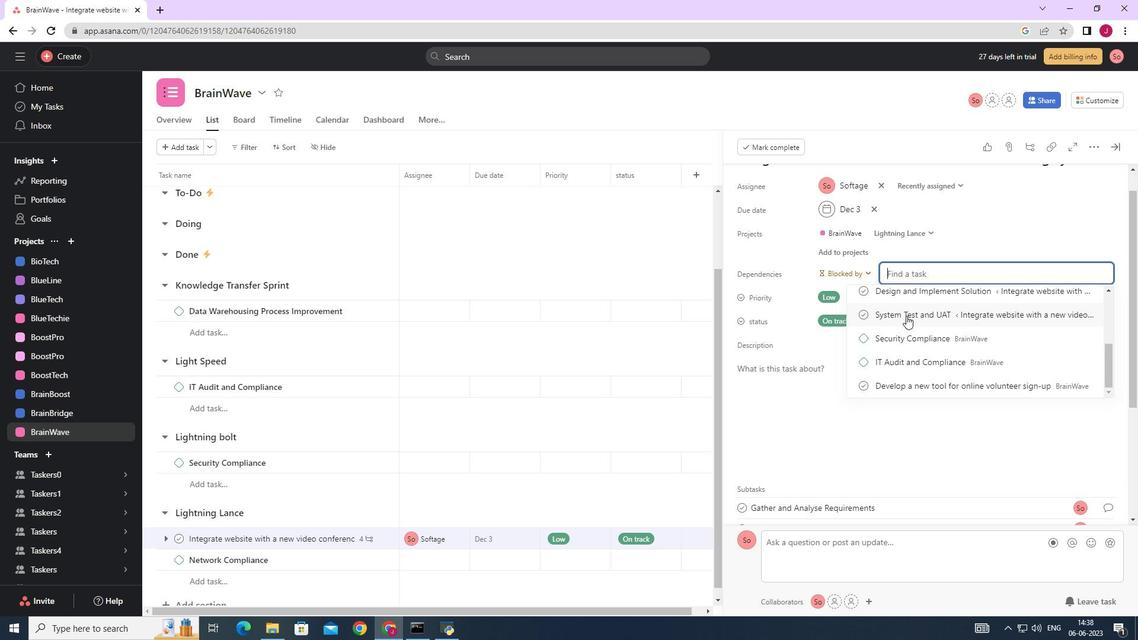
Action: Mouse scrolled (906, 316) with delta (0, 0)
Screenshot: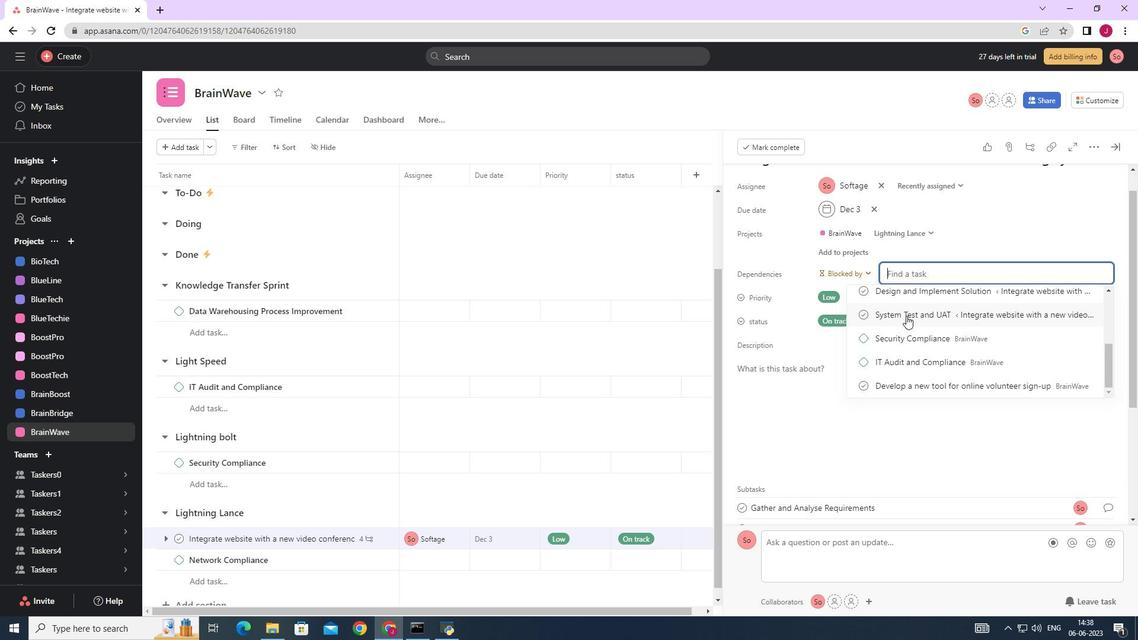 
Action: Mouse scrolled (906, 316) with delta (0, 0)
Screenshot: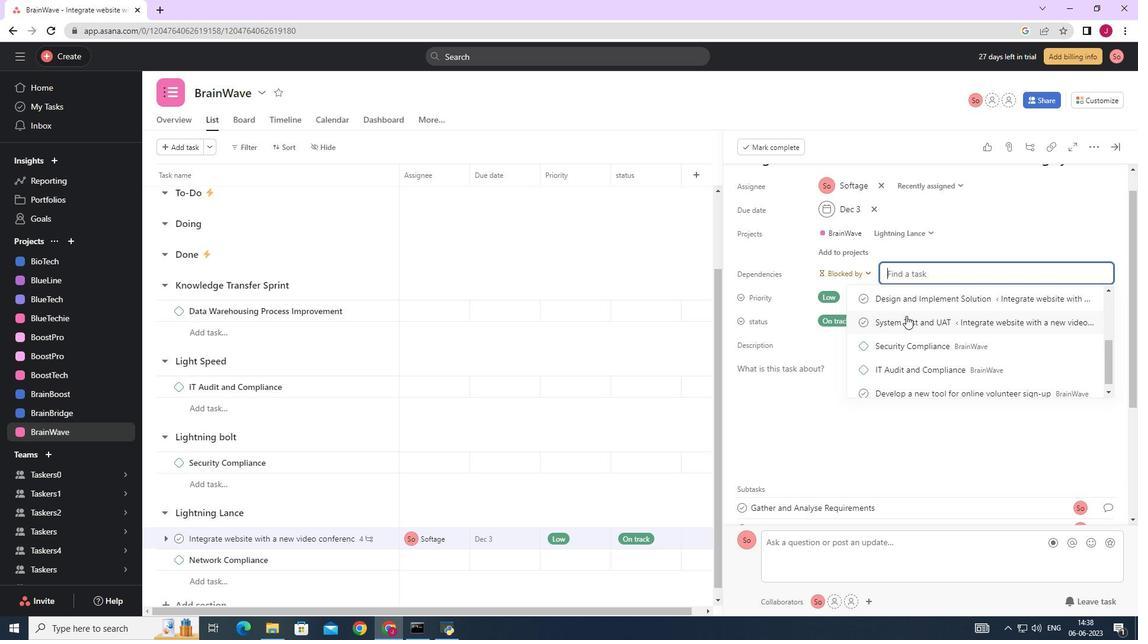 
Action: Mouse moved to (892, 321)
Screenshot: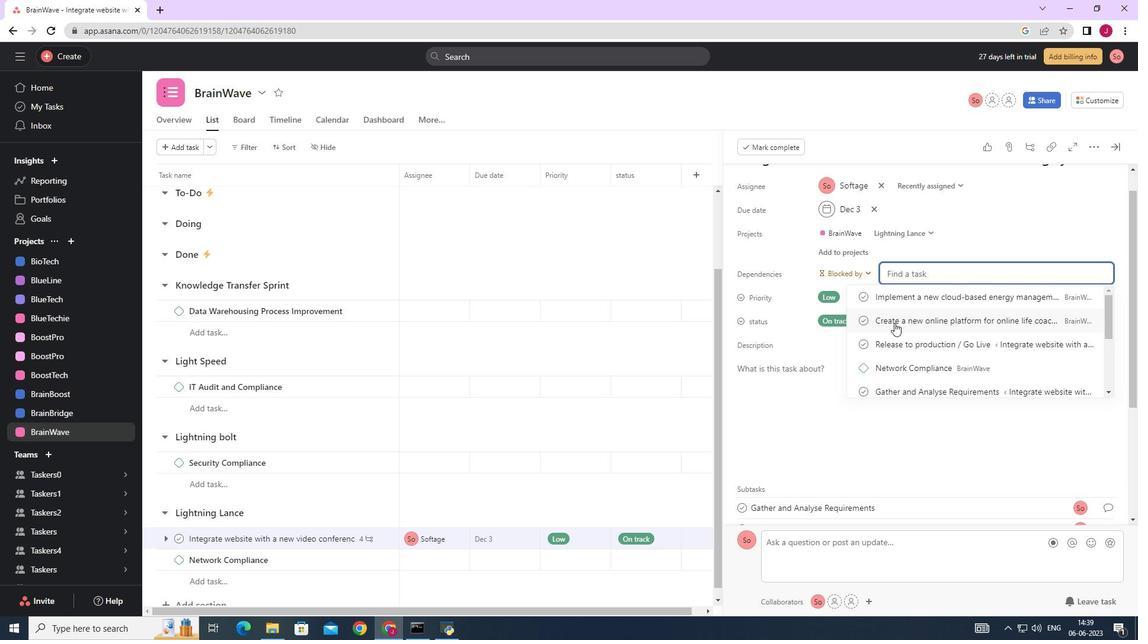 
Action: Mouse pressed left at (892, 321)
Screenshot: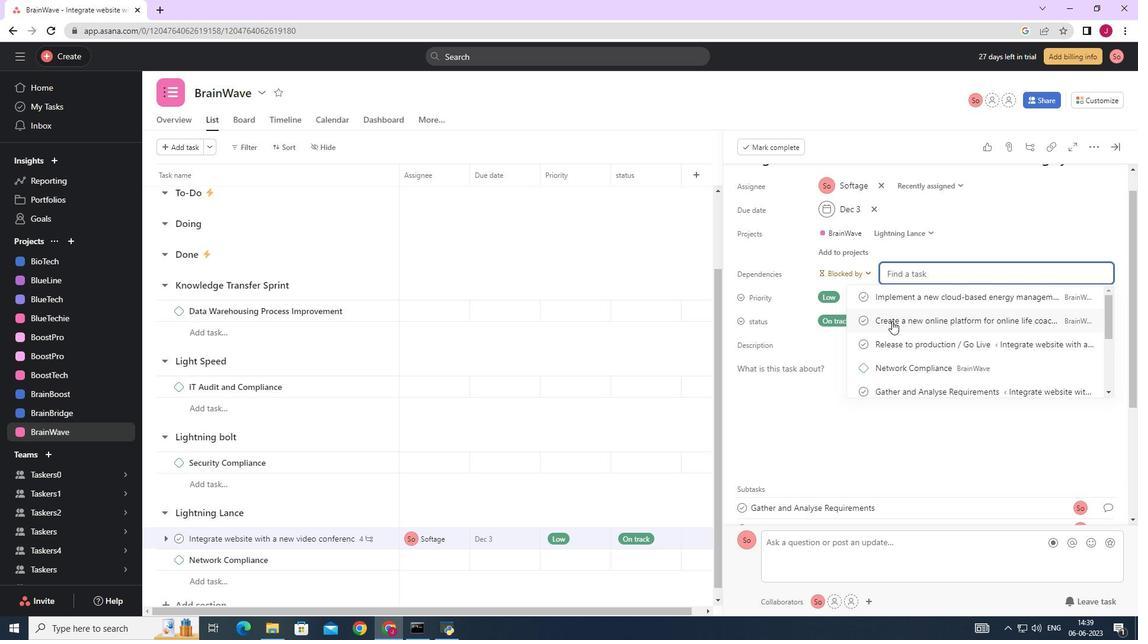 
Action: Mouse moved to (1115, 148)
Screenshot: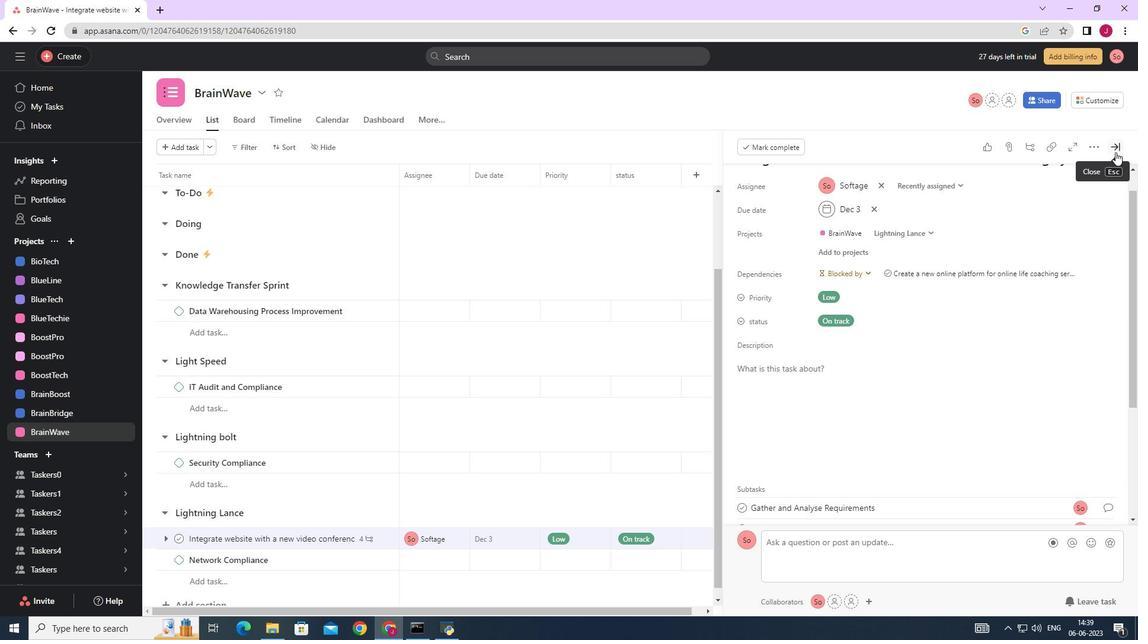 
Action: Mouse pressed left at (1115, 148)
Screenshot: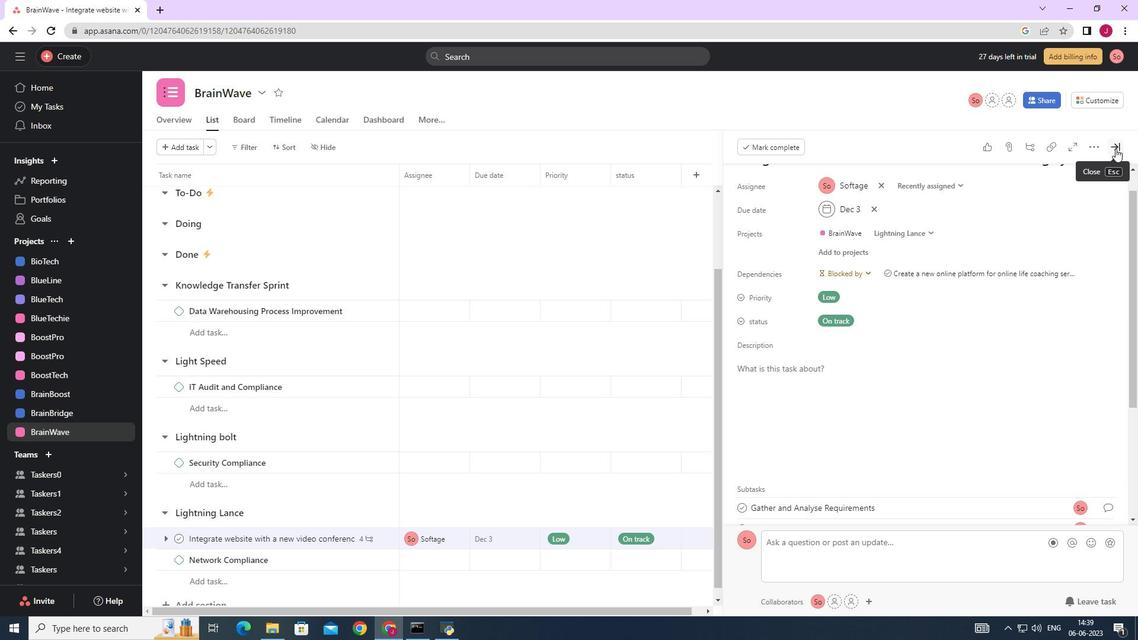 
